 Task: open an excel sheet and write heading  Expense ManagerAdd Datesin a column and its values below  '2023-05-01, 2023-05-03, 2023-05-05, 2023-05-10, 2023-05-15, 2023-05-20, 2023-05-25 & 2023-05-31'Add Categories in next column and its values below  Food, Transportation, Utilities, Food, Housing, Entertainment, Utilities & FoodAdd Descriptionsin next column and its values below  Grocery Store, Bus Fare, Internet Bill, Restaurant, Rent, Movie Tickets, Electricity Bill & Grocery StoreAdd Amountin next column and its values below  $50, $5, $60, $30, $800, $20, $70 & $40Save page Blaze Sales 
Action: Mouse moved to (105, 97)
Screenshot: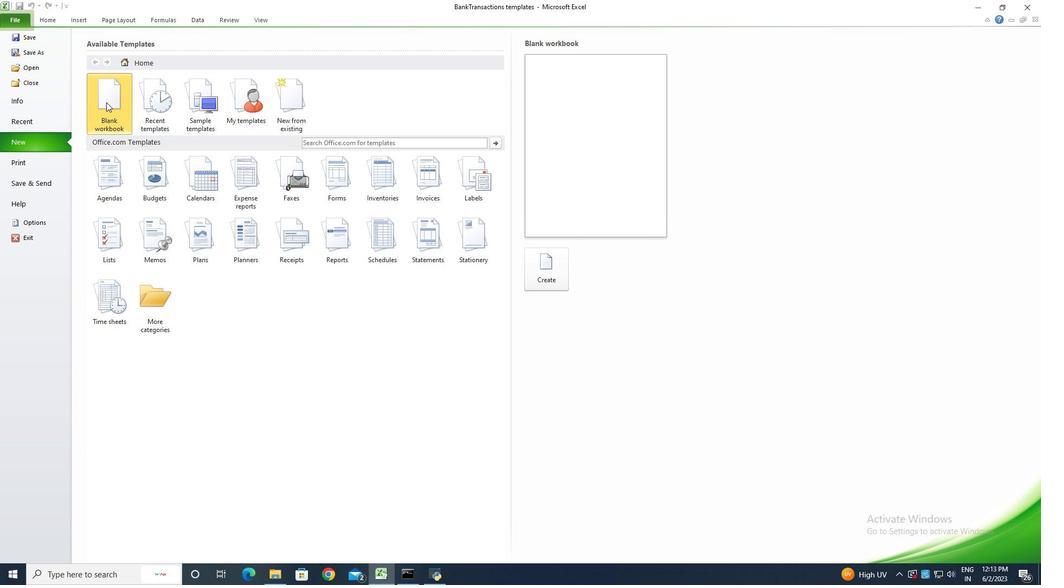 
Action: Mouse pressed left at (105, 97)
Screenshot: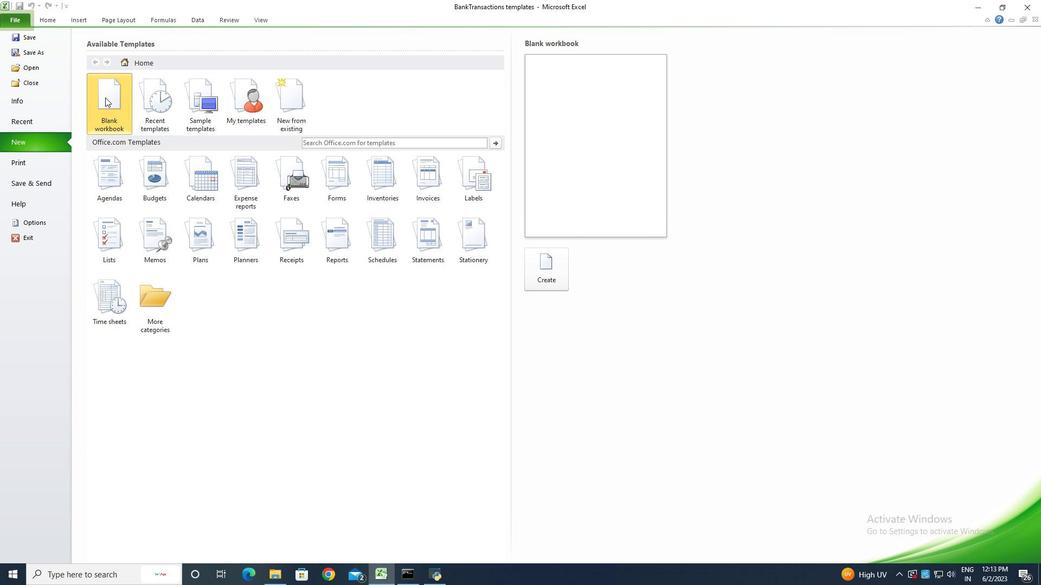 
Action: Mouse moved to (543, 274)
Screenshot: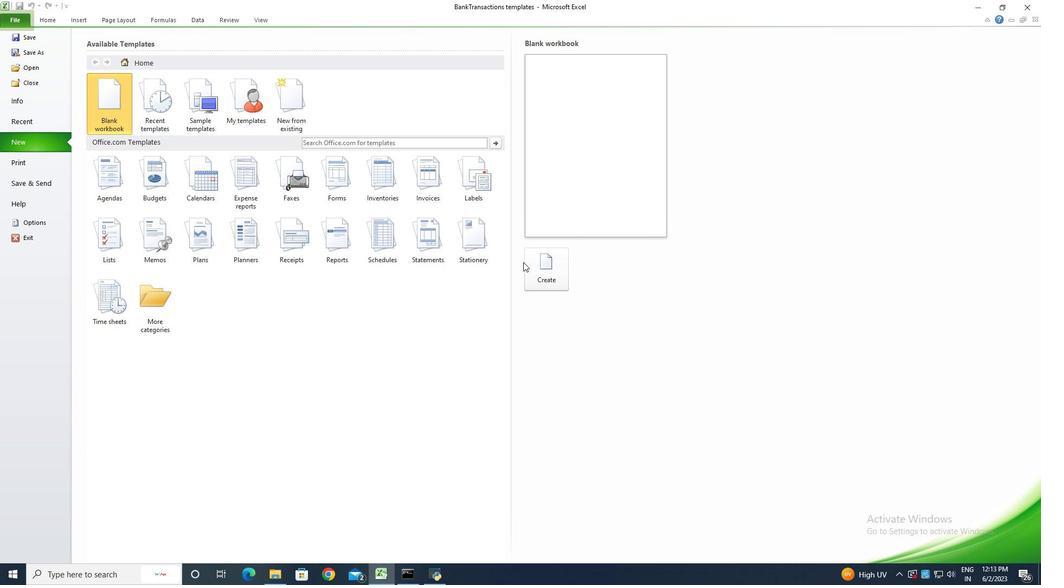
Action: Mouse pressed left at (543, 274)
Screenshot: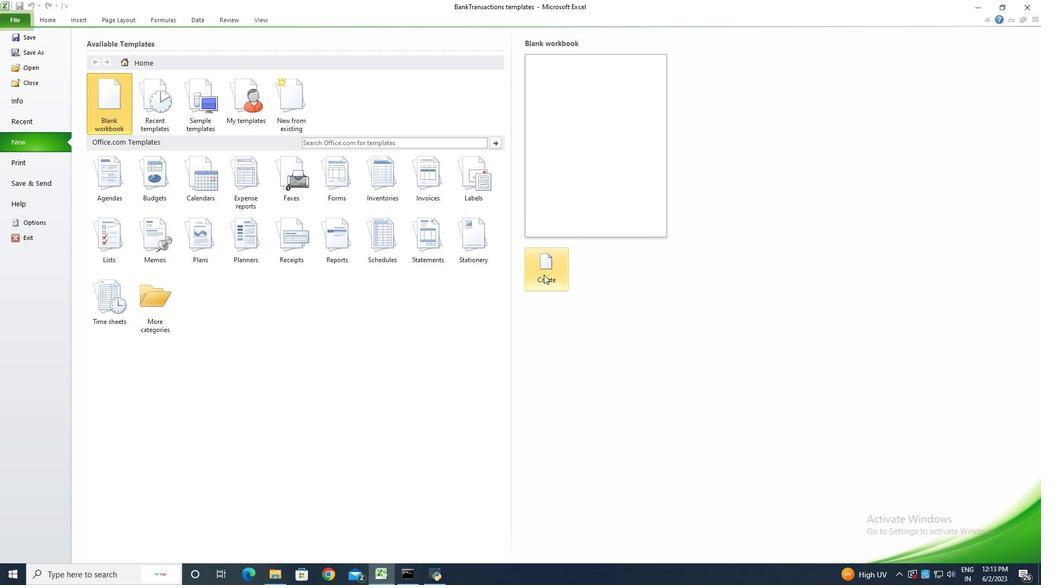 
Action: Key pressed <Key.shift>Expense<Key.space><Key.shift><Key.shift><Key.shift><Key.shift><Key.shift><Key.shift><Key.shift><Key.shift><Key.shift>Manager<Key.enter><Key.shift>Dates<Key.enter>2023-05-01<Key.enter>2023-05-03<Key.enter>2023-05-05<Key.enter>2023-0510<Key.backspace><Key.backspace>-10<Key.enter>2023-05-15<Key.enter>2023-05-20<Key.enter>2023-05-25<Key.enter>2023-05-25<Key.enter>2023-05-31<Key.enter>
Screenshot: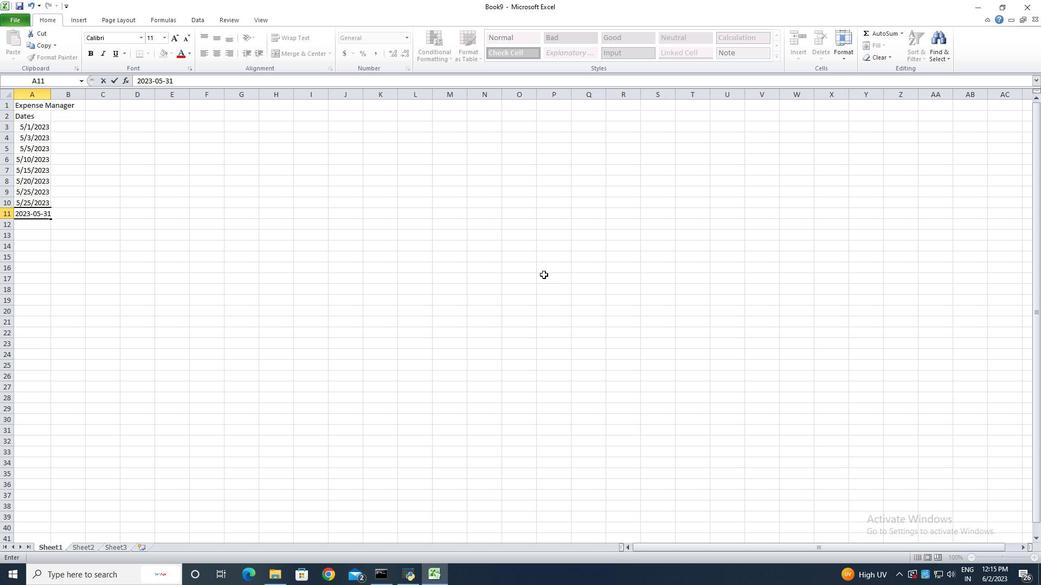 
Action: Mouse moved to (34, 127)
Screenshot: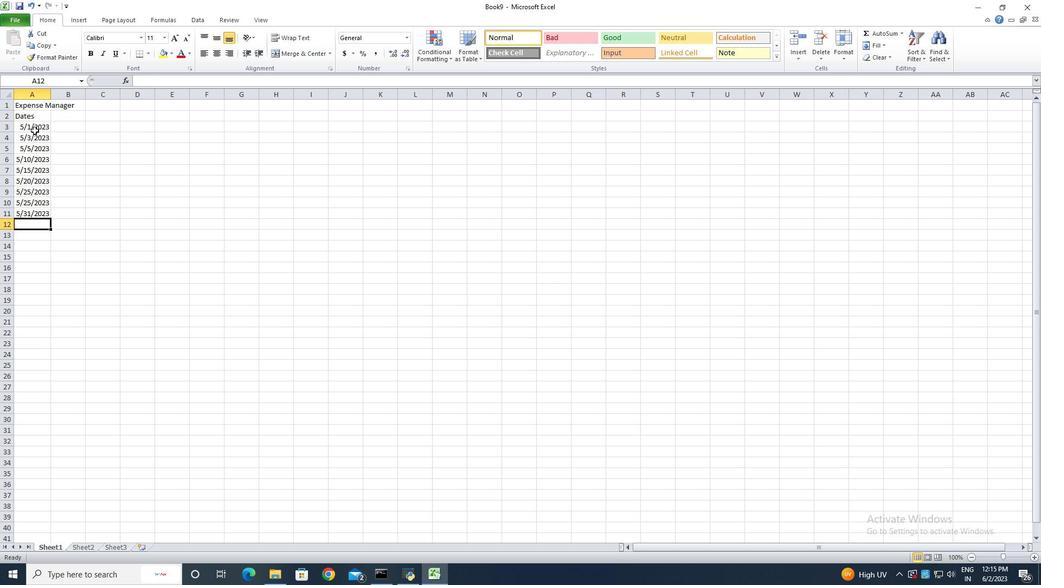 
Action: Mouse pressed left at (34, 127)
Screenshot: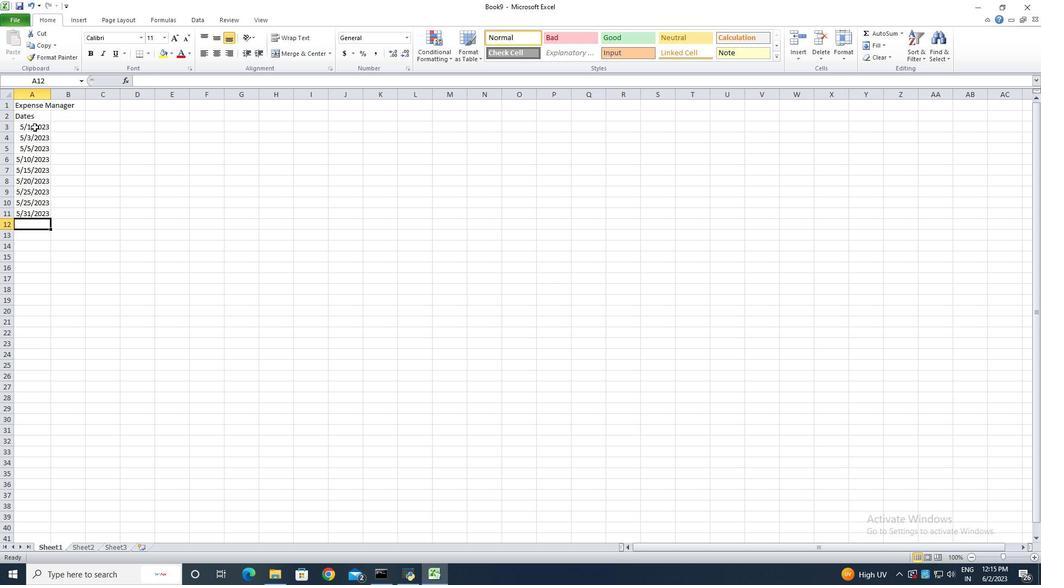 
Action: Mouse pressed left at (34, 127)
Screenshot: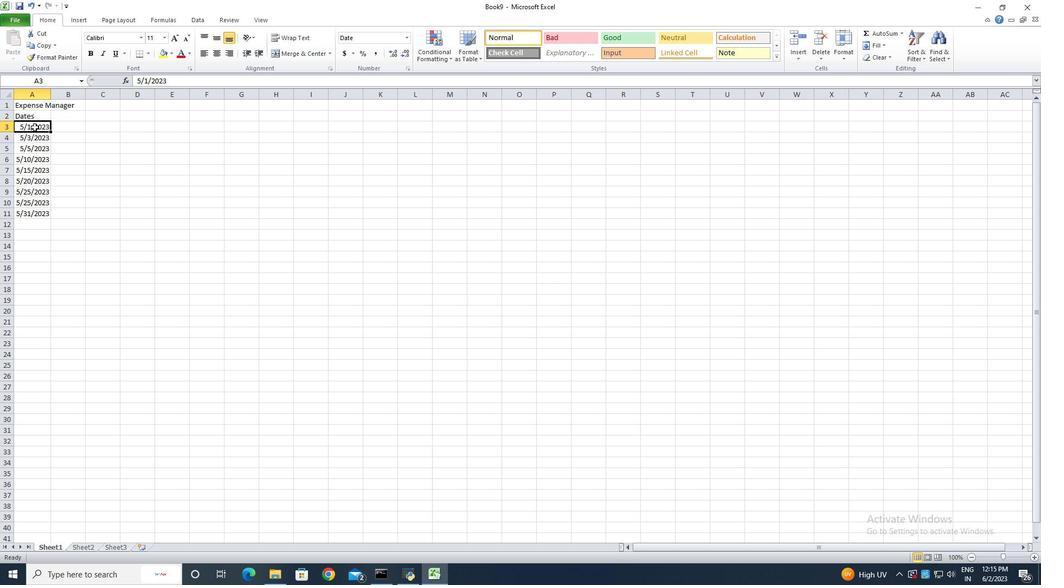 
Action: Mouse moved to (37, 128)
Screenshot: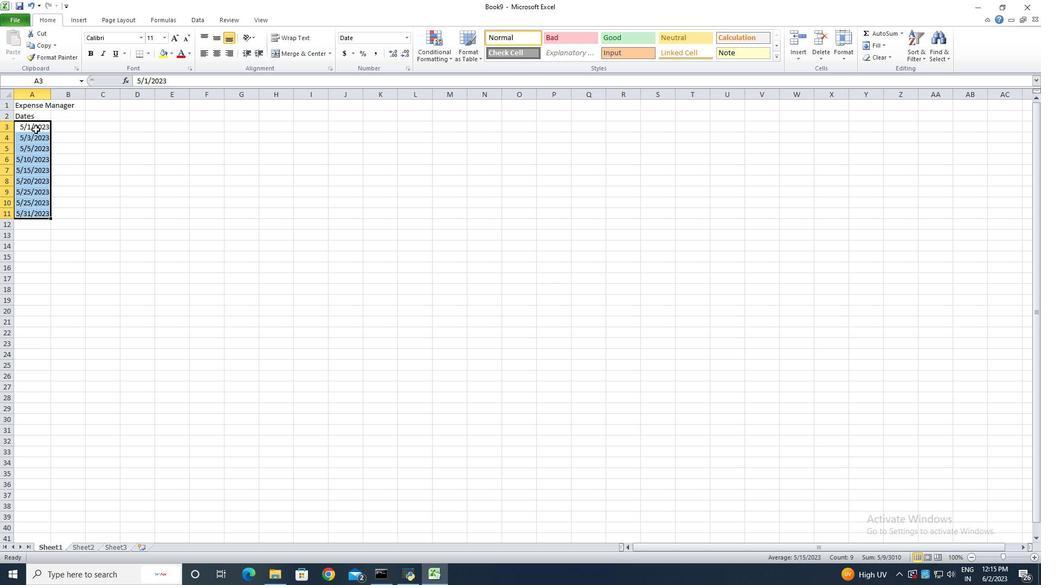 
Action: Mouse pressed right at (37, 128)
Screenshot: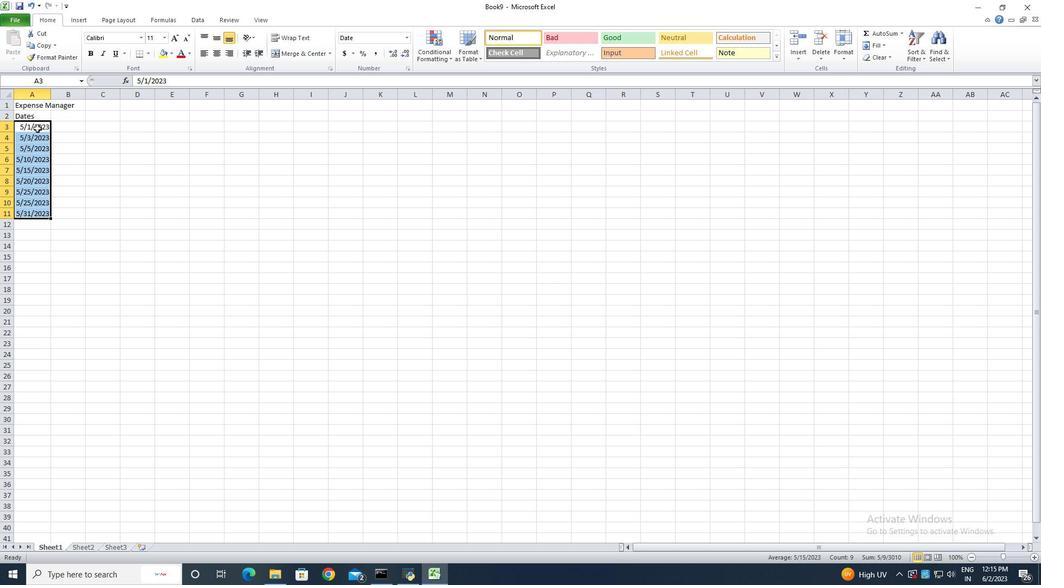 
Action: Mouse moved to (71, 276)
Screenshot: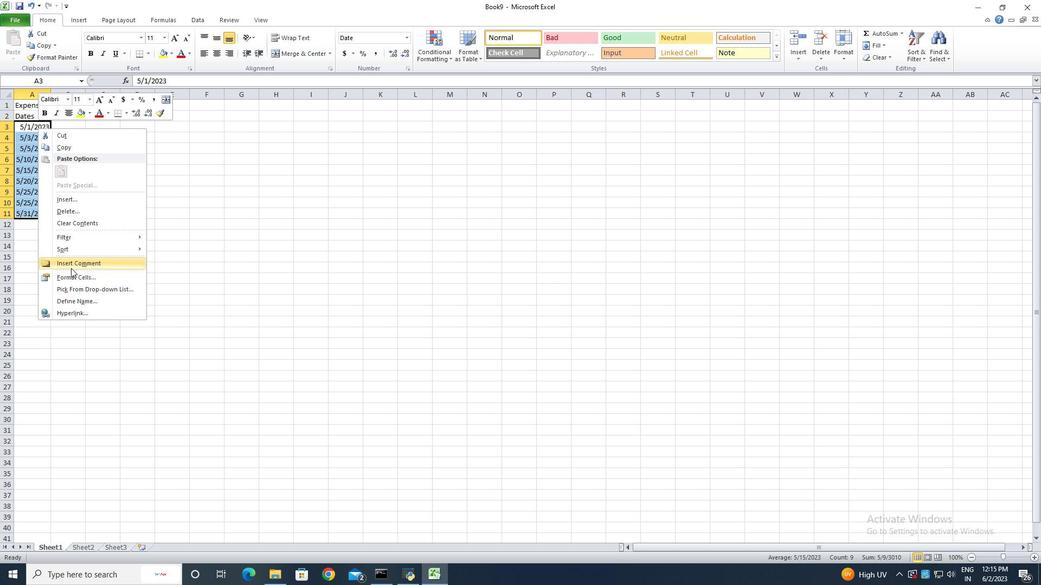 
Action: Mouse pressed left at (71, 276)
Screenshot: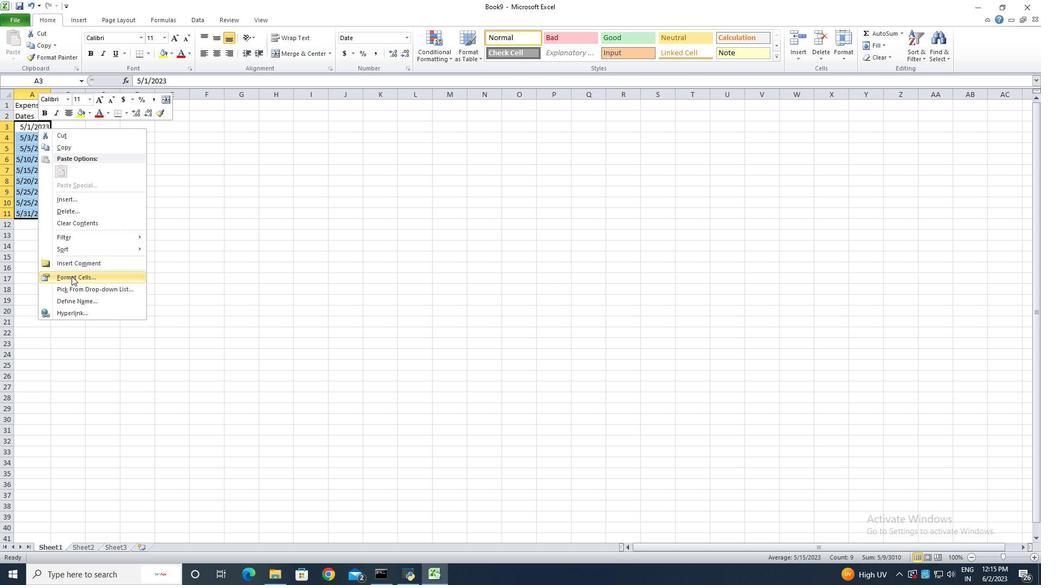 
Action: Mouse moved to (112, 150)
Screenshot: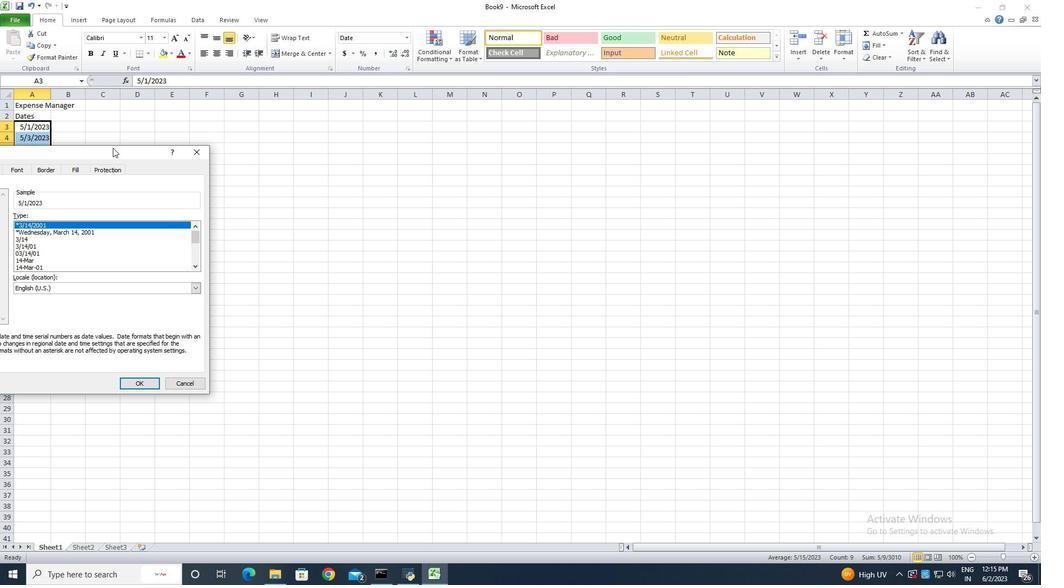 
Action: Mouse pressed left at (112, 150)
Screenshot: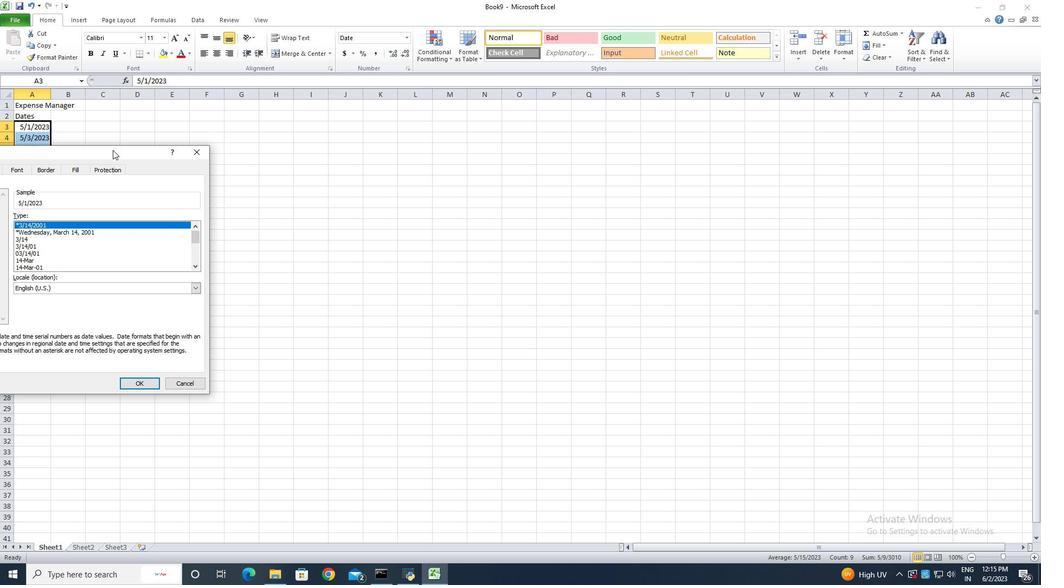 
Action: Mouse moved to (242, 268)
Screenshot: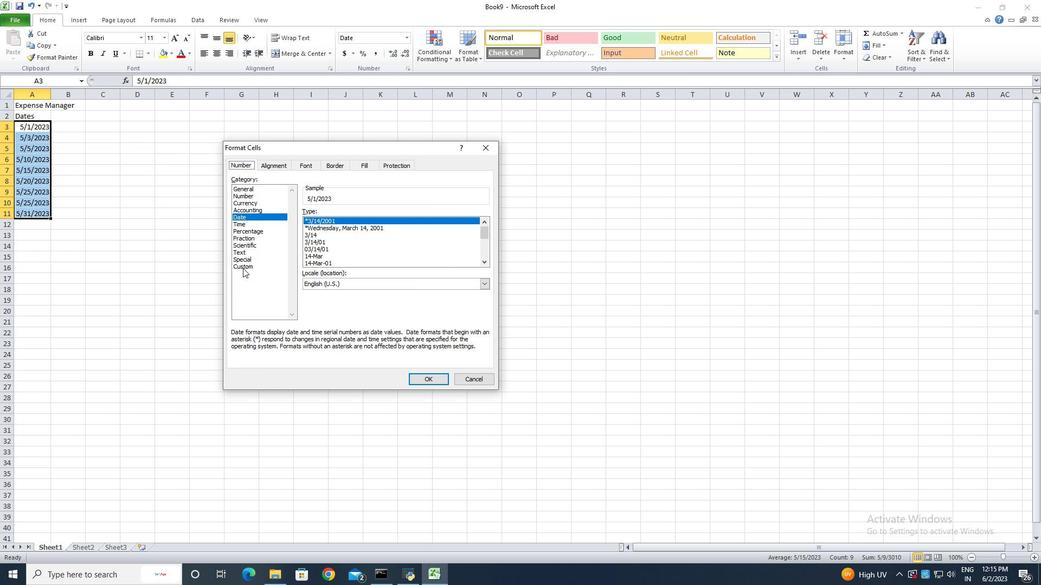 
Action: Mouse pressed left at (242, 268)
Screenshot: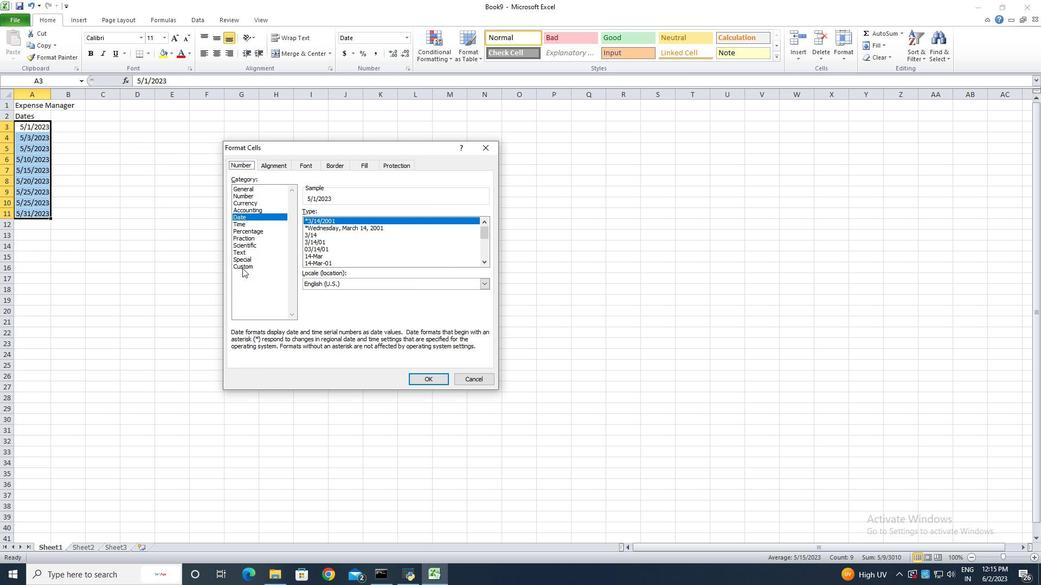 
Action: Mouse moved to (337, 223)
Screenshot: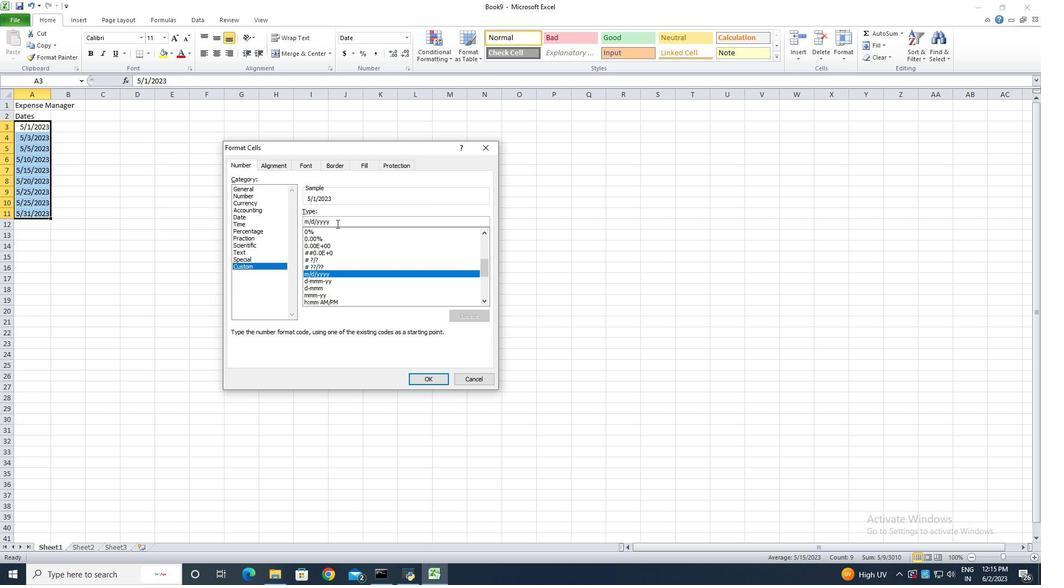 
Action: Mouse pressed left at (337, 223)
Screenshot: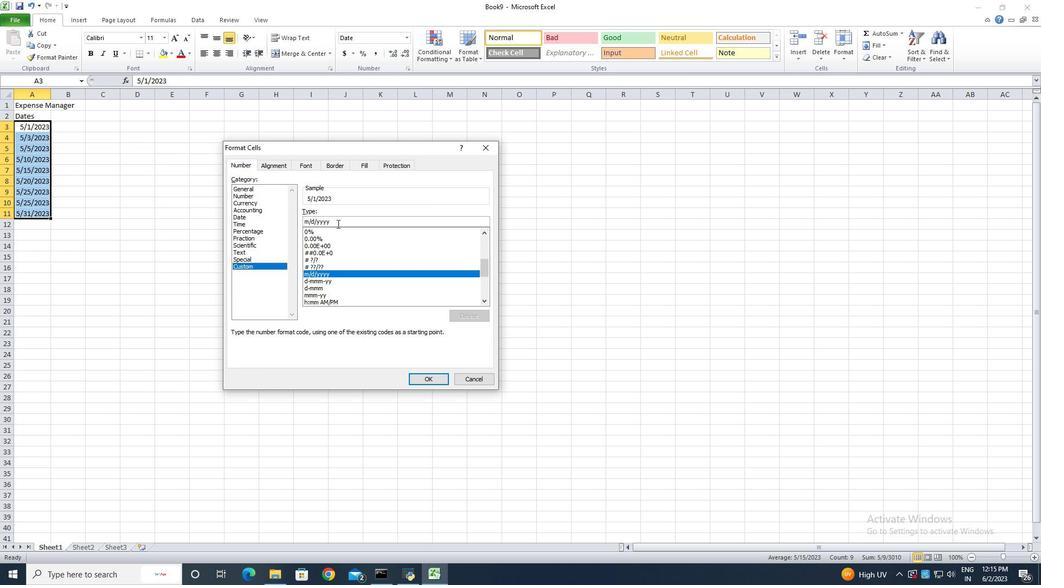 
Action: Key pressed <Key.backspace><Key.backspace><Key.backspace><Key.backspace><Key.backspace><Key.backspace><Key.backspace><Key.backspace><Key.backspace><Key.backspace><Key.backspace><Key.backspace><Key.backspace><Key.backspace><Key.backspace><Key.backspace><Key.backspace><Key.backspace><Key.backspace><Key.backspace><Key.backspace><Key.backspace><Key.backspace><Key.backspace><Key.backspace><Key.backspace>yyyy-mm-dd
Screenshot: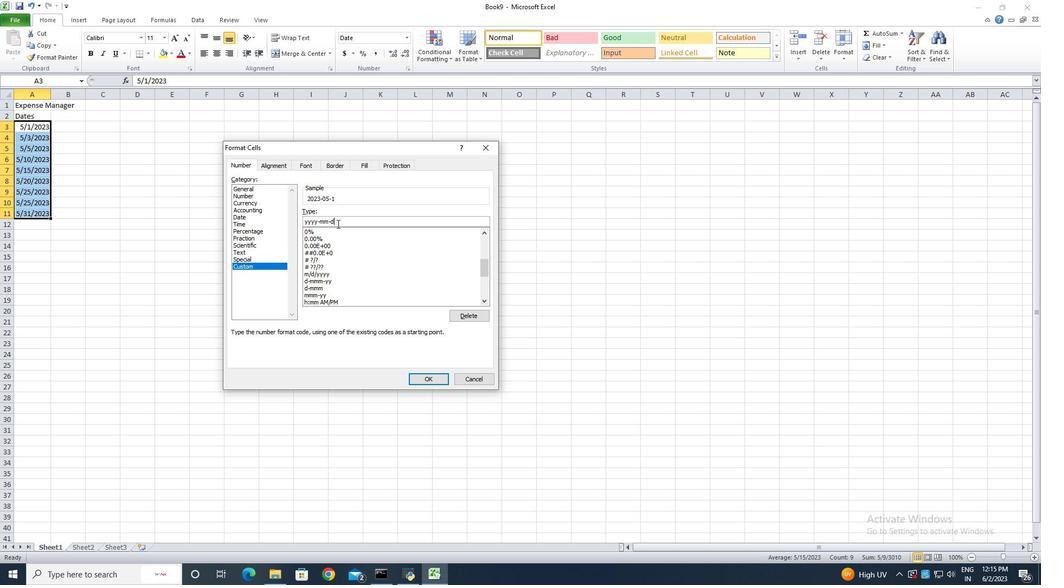 
Action: Mouse moved to (418, 380)
Screenshot: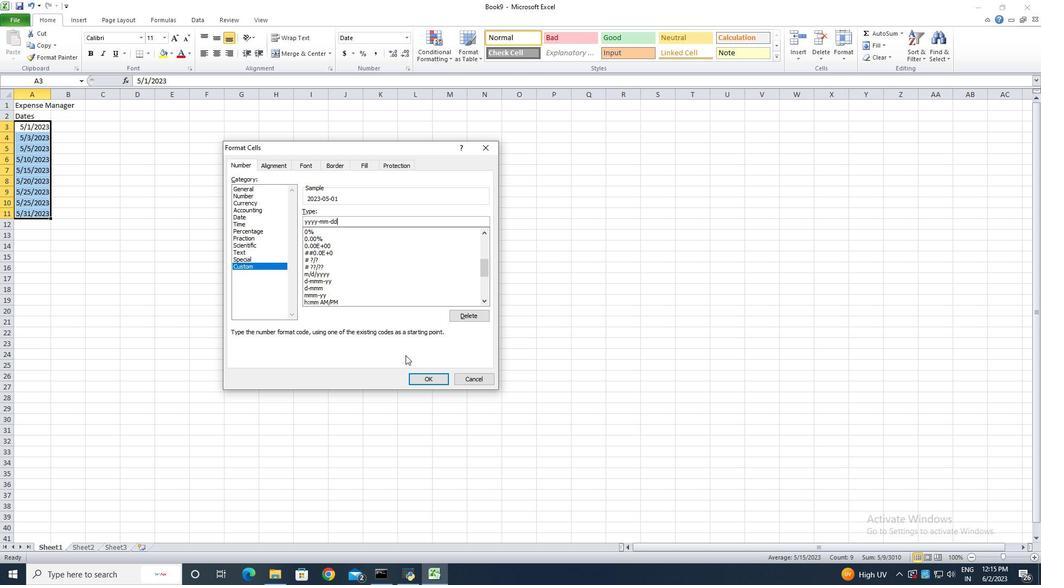 
Action: Mouse pressed left at (418, 380)
Screenshot: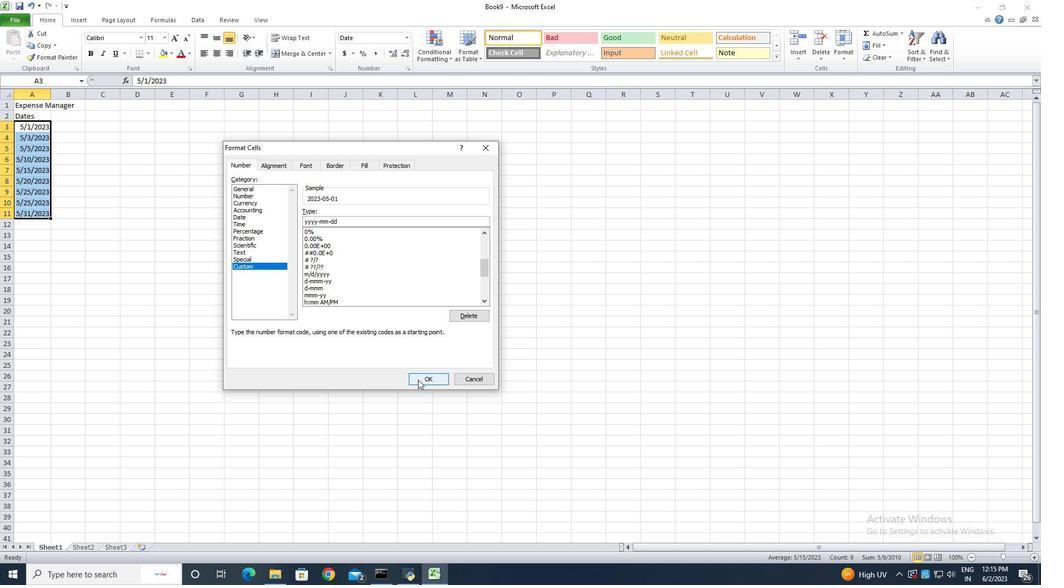 
Action: Mouse moved to (54, 98)
Screenshot: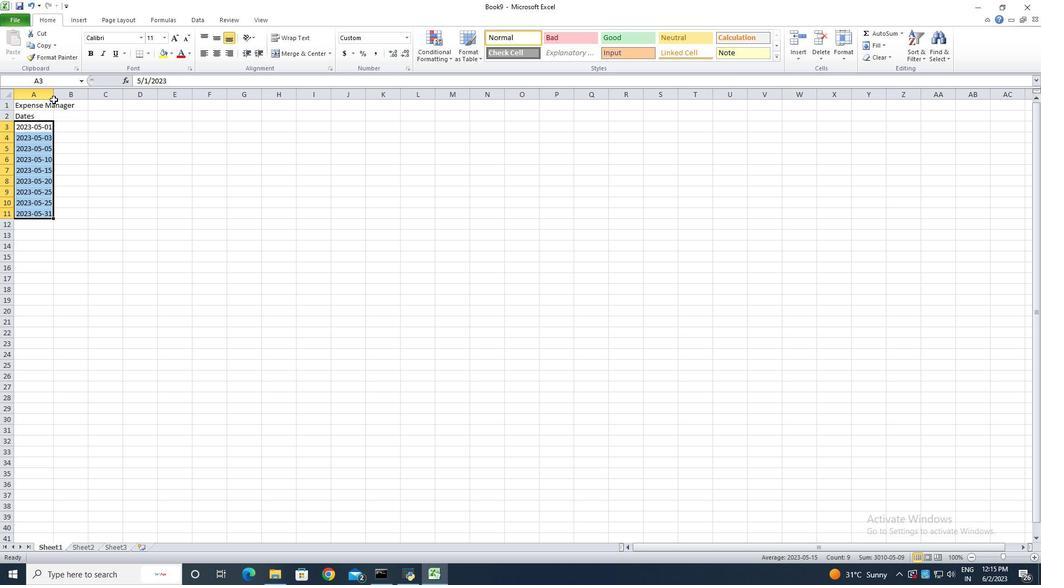 
Action: Mouse pressed left at (54, 98)
Screenshot: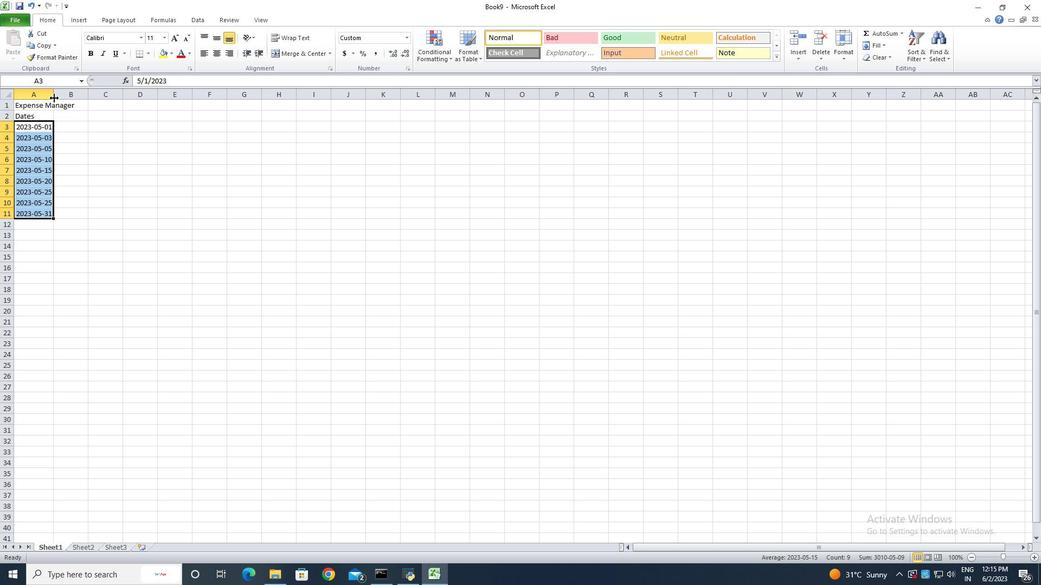 
Action: Mouse pressed left at (54, 98)
Screenshot: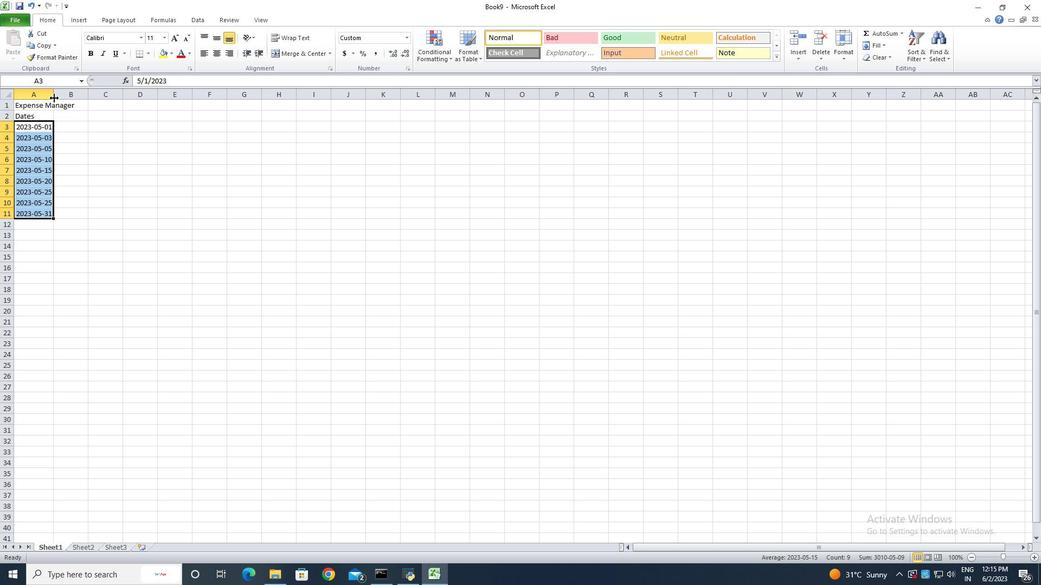 
Action: Mouse moved to (94, 116)
Screenshot: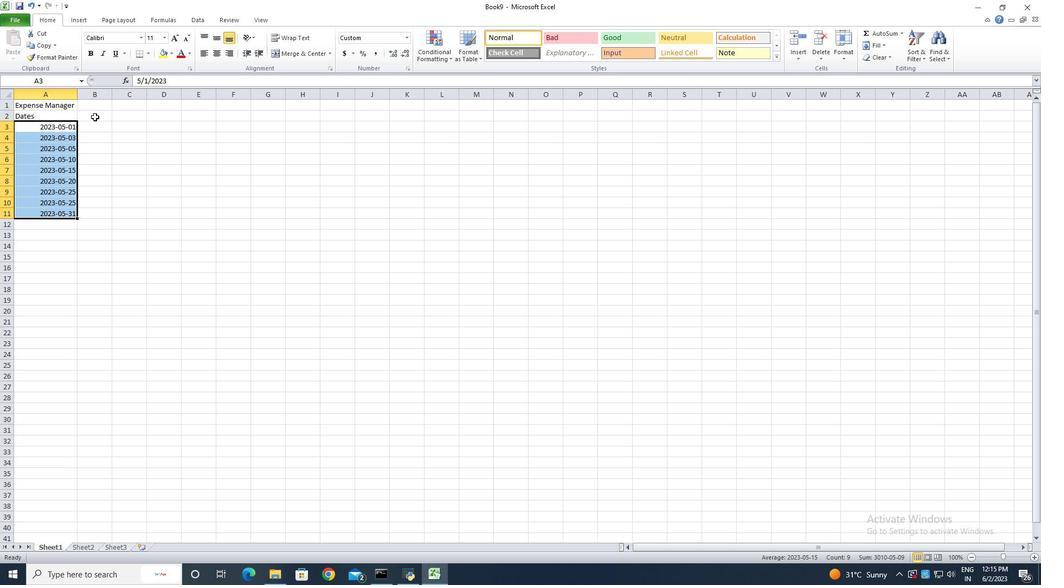 
Action: Mouse pressed left at (94, 116)
Screenshot: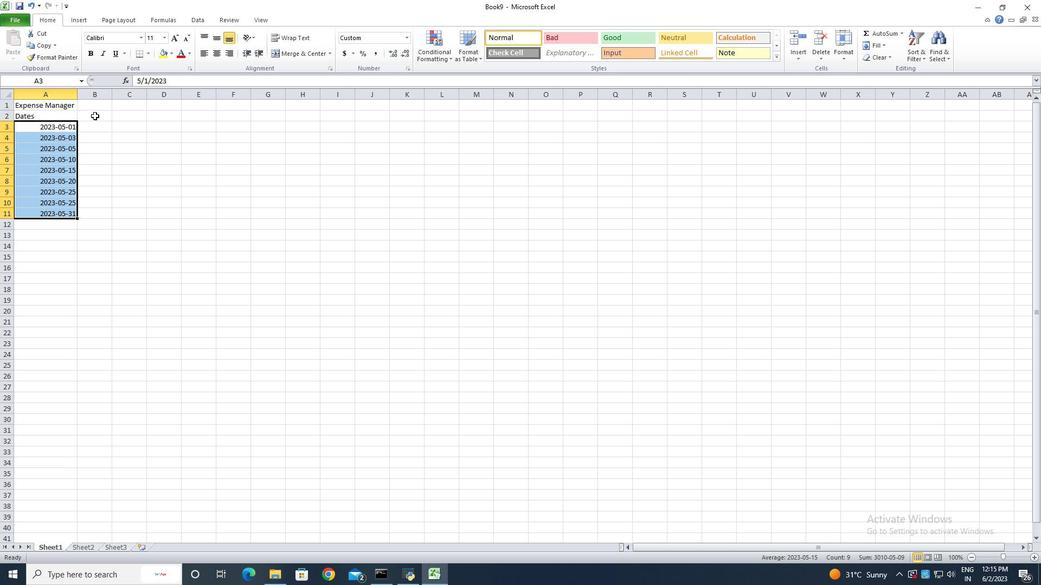 
Action: Key pressed <Key.shift>Categories<Key.enter><Key.shift><Key.shift>Food<Key.space><Key.backspace><Key.enter><Key.shift><Key.shift><Key.shift><Key.shift><Key.shift><Key.shift><Key.shift><Key.shift><Key.shift><Key.shift><Key.shift><Key.shift><Key.shift>Transportation<Key.enter><Key.shift><Key.shift><Key.shift><Key.shift><Key.shift><Key.shift><Key.shift><Key.shift><Key.shift><Key.shift><Key.shift><Key.shift><Key.shift><Key.shift><Key.shift><Key.shift><Key.shift><Key.shift>Utilities<Key.enter><Key.shift>Food<Key.space><Key.backspace><Key.enter><Key.shift><Key.shift>Housing<Key.enter><Key.shift>Entertainment<Key.enter><Key.shift><Key.shift><Key.shift><Key.shift><Key.shift><Key.shift><Key.shift><Key.shift><Key.shift><Key.shift>Utilities<Key.enter><Key.shift_r><Key.shift_r><Key.shift_r><Key.enter><Key.up><Key.shift>Food<Key.enter><Key.shift>Transportation<Key.enter>
Screenshot: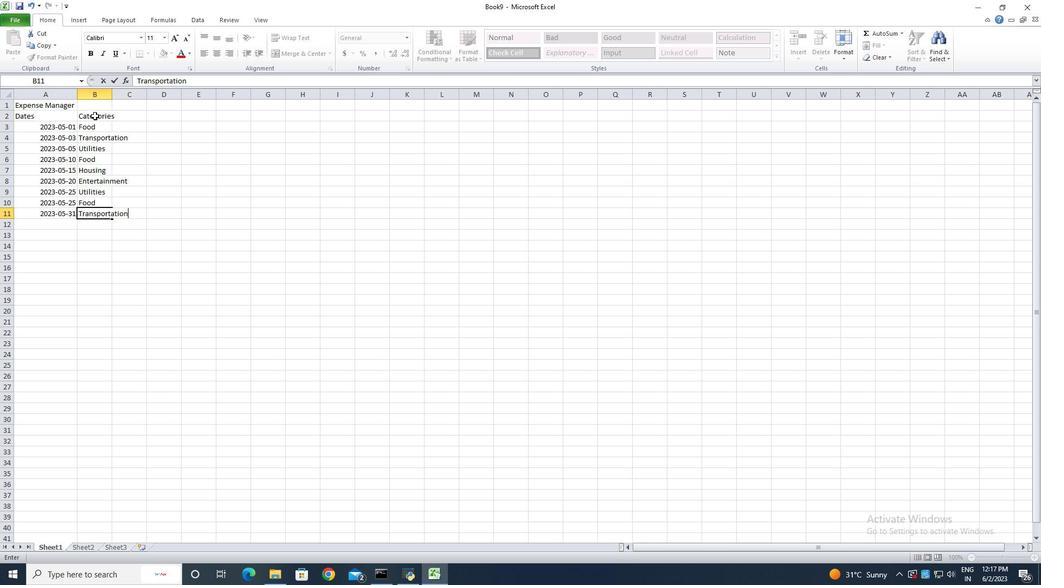 
Action: Mouse moved to (113, 97)
Screenshot: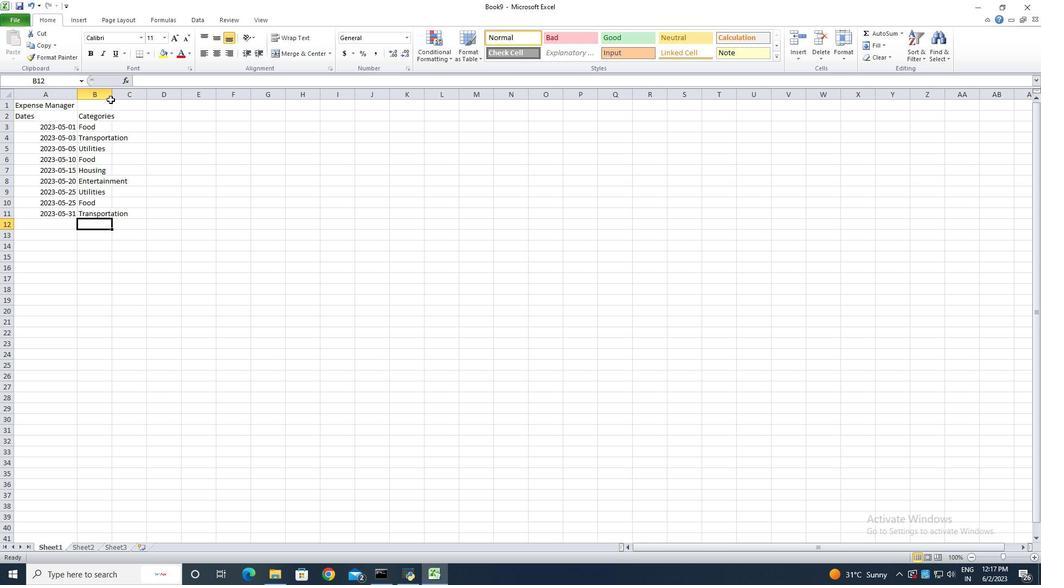 
Action: Mouse pressed left at (113, 97)
Screenshot: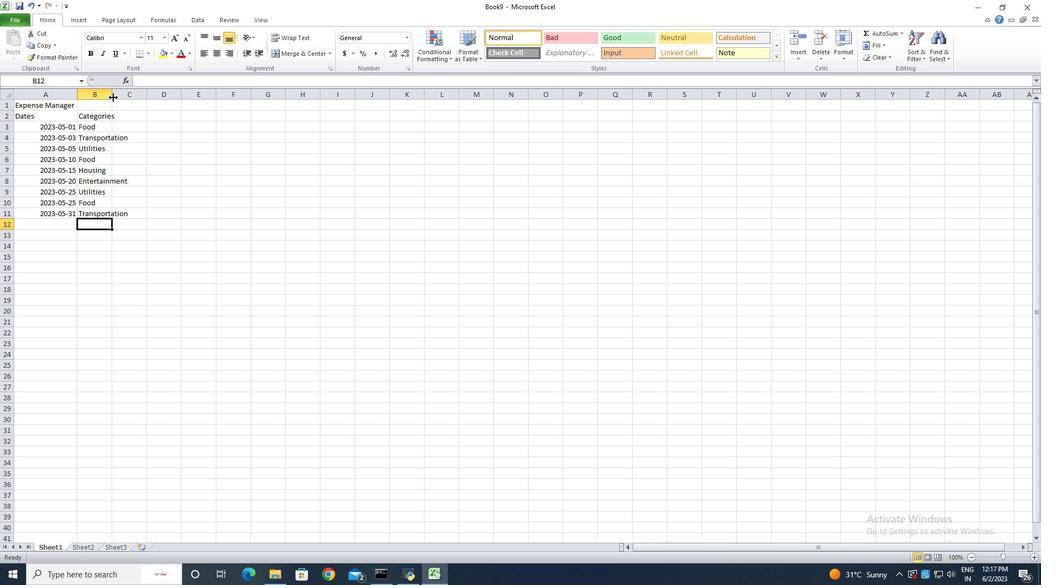
Action: Mouse pressed left at (113, 97)
Screenshot: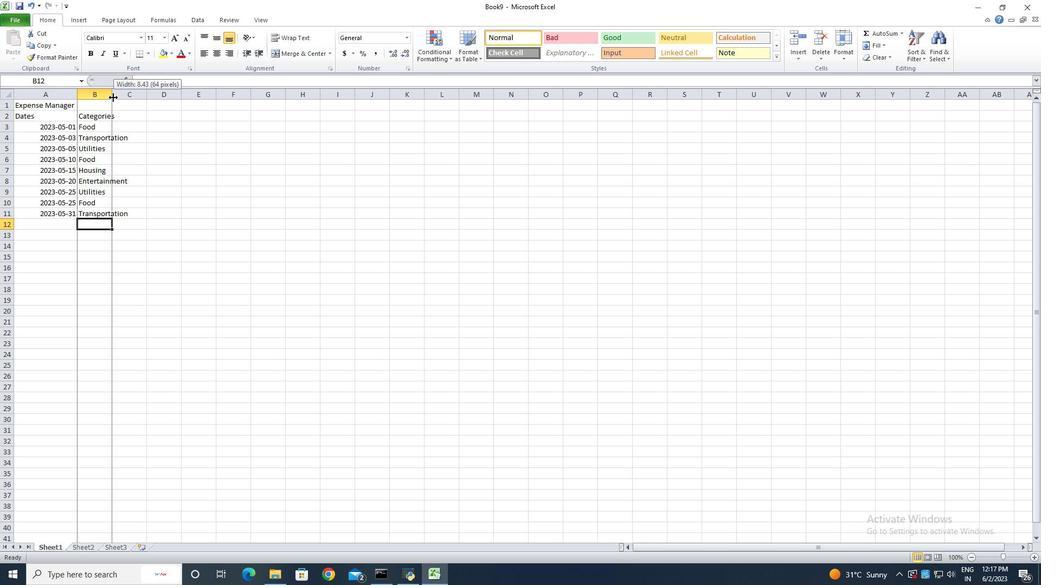 
Action: Mouse moved to (143, 118)
Screenshot: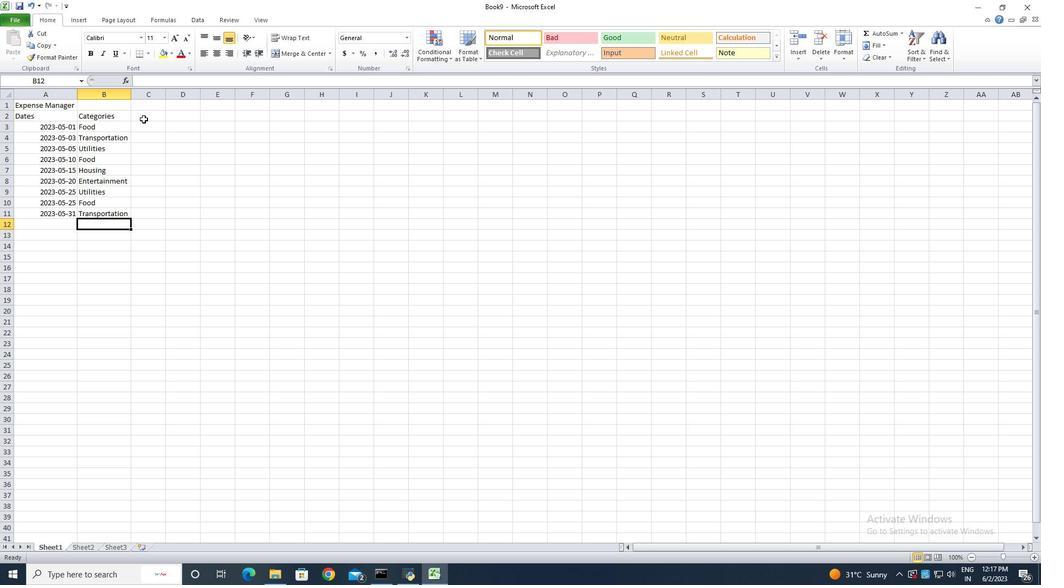 
Action: Mouse pressed left at (143, 118)
Screenshot: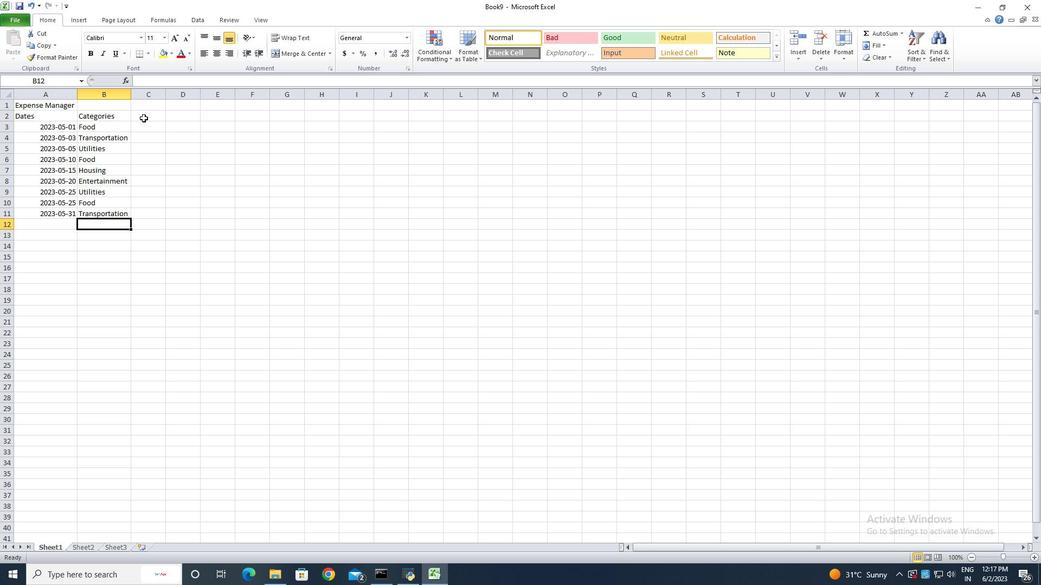 
Action: Key pressed <Key.shift>Descriptions
Screenshot: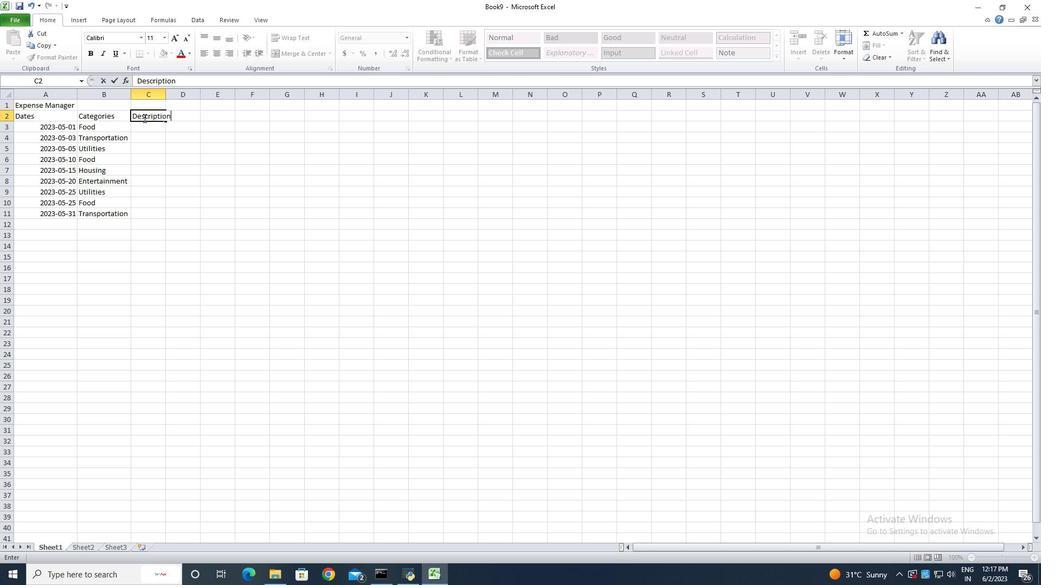 
Action: Mouse moved to (280, 184)
Screenshot: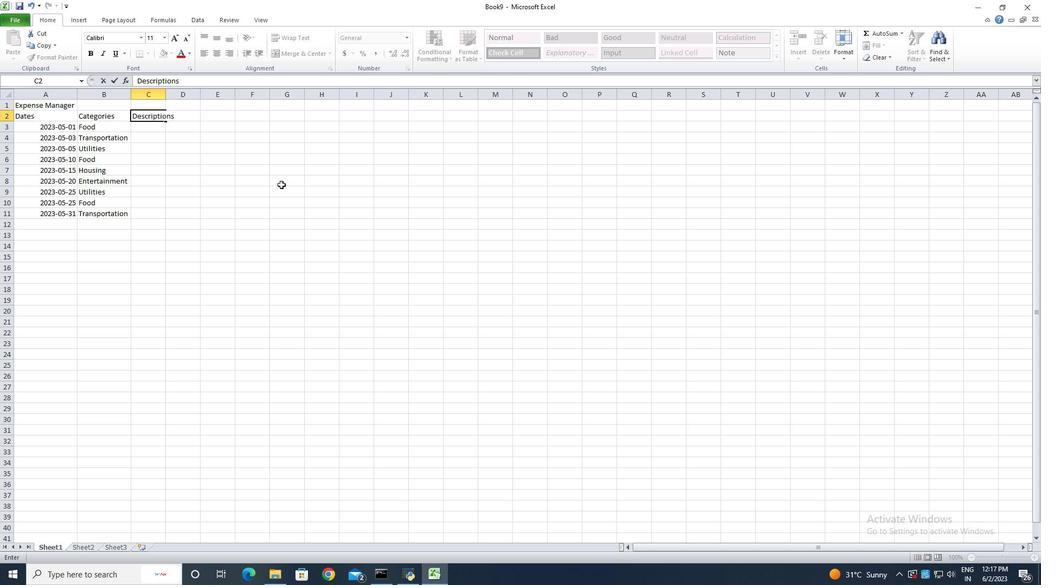 
Action: Key pressed <Key.enter><Key.shift><Key.shift><Key.shift><Key.shift><Key.shift><Key.shift><Key.shift><Key.shift><Key.shift><Key.shift><Key.shift><Key.shift><Key.shift><Key.shift><Key.shift><Key.shift><Key.shift><Key.shift><Key.shift><Key.shift>Grocery<Key.space><Key.shift>Store<Key.enter><Key.shift><Key.shift><Key.shift><Key.shift><Key.shift><Key.shift><Key.shift>Bus<Key.space><Key.shift><Key.shift><Key.shift>Fare<Key.enter><Key.shift>Internet<Key.space><Key.shift>Bill<Key.enter><Key.shift><Key.shift><Key.shift><Key.shift><Key.shift><Key.shift><Key.shift>Restaurant<Key.enter><Key.shift><Key.shift><Key.shift><Key.shift>Rent<Key.enter><Key.shift>Moi<Key.backspace>vie<Key.space><Key.shift>Tickets<Key.enter><Key.shift>Electricity<Key.space><Key.shift>Bill<Key.enter><Key.shift><Key.shift><Key.shift><Key.shift><Key.shift><Key.shift><Key.shift><Key.shift><Key.shift><Key.shift><Key.shift><Key.shift><Key.shift><Key.shift><Key.shift><Key.shift><Key.shift><Key.shift><Key.shift><Key.shift><Key.shift><Key.shift><Key.shift><Key.shift><Key.shift><Key.shift><Key.shift><Key.shift><Key.shift><Key.shift><Key.shift><Key.shift><Key.shift><Key.shift><Key.shift><Key.shift><Key.shift><Key.shift><Key.shift><Key.shift><Key.shift><Key.shift><Key.shift><Key.shift><Key.shift><Key.shift><Key.shift><Key.shift><Key.shift><Key.shift><Key.shift><Key.shift><Key.shift><Key.shift><Key.shift><Key.shift><Key.shift><Key.shift><Key.shift><Key.shift><Key.shift><Key.shift><Key.shift><Key.shift><Key.shift><Key.shift><Key.shift><Key.shift><Key.shift>Grocery<Key.space><Key.shift>Store<Key.enter><Key.shift>Bus<Key.space><Key.shift><Key.shift><Key.shift><Key.shift><Key.shift>Fare<Key.enter>
Screenshot: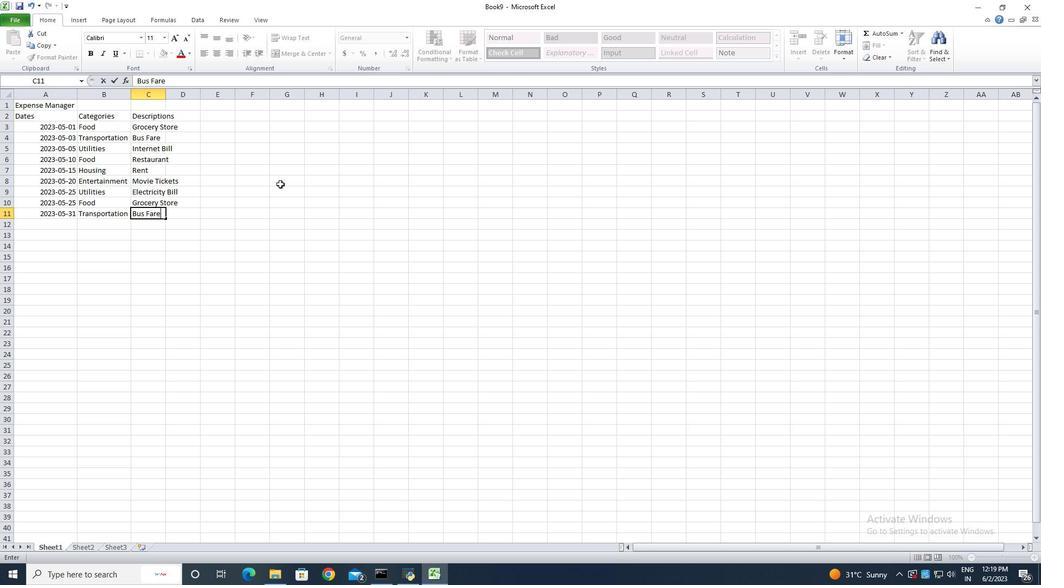 
Action: Mouse moved to (165, 95)
Screenshot: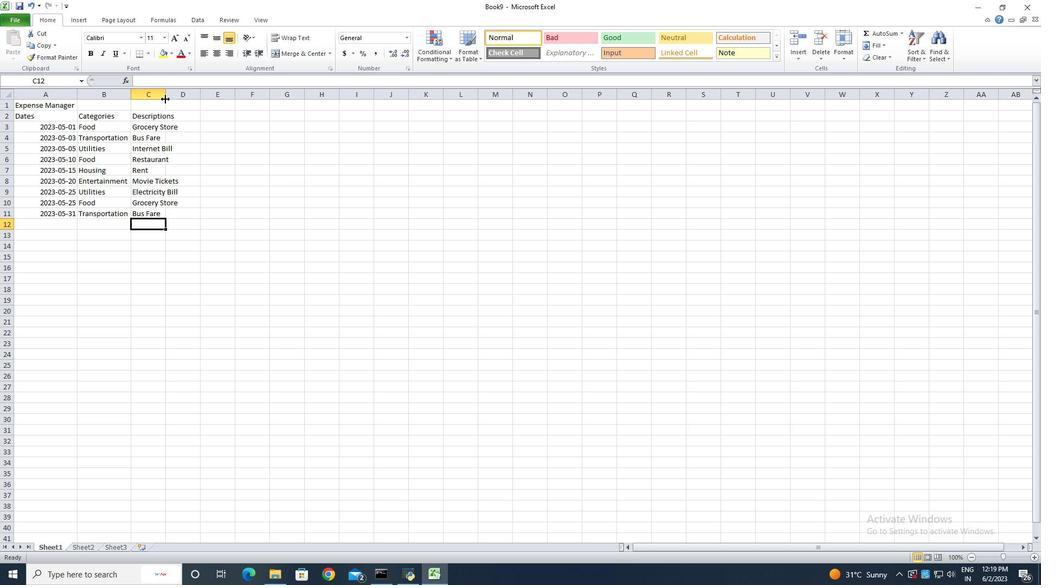 
Action: Mouse pressed left at (165, 95)
Screenshot: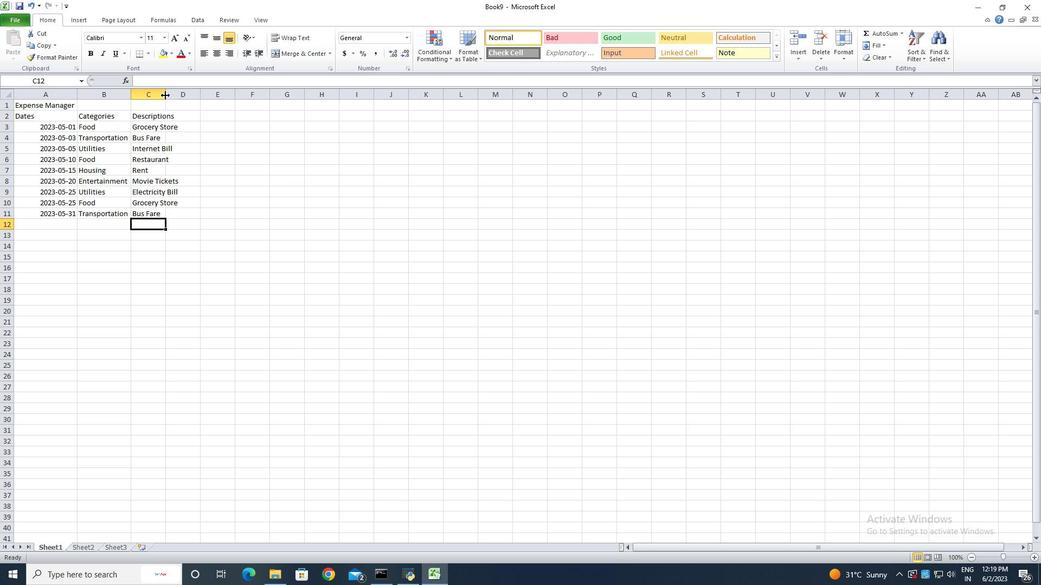 
Action: Mouse pressed left at (165, 95)
Screenshot: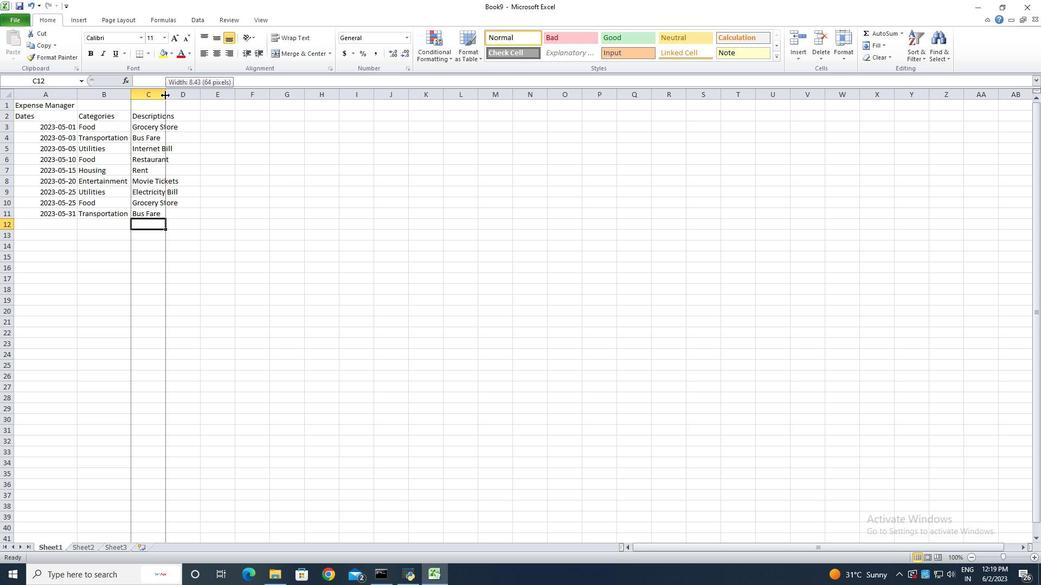 
Action: Mouse moved to (191, 116)
Screenshot: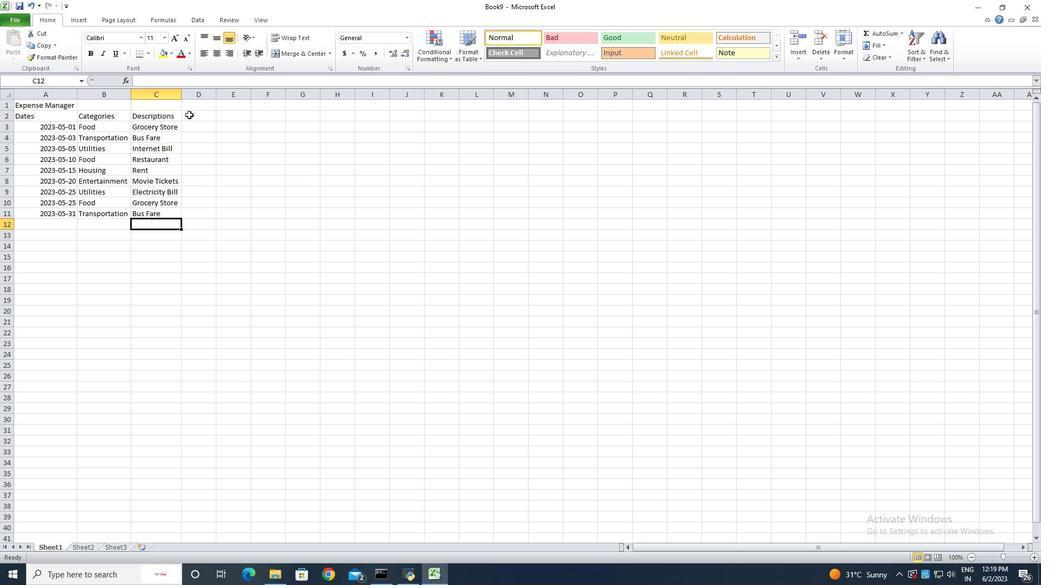 
Action: Mouse pressed left at (191, 116)
Screenshot: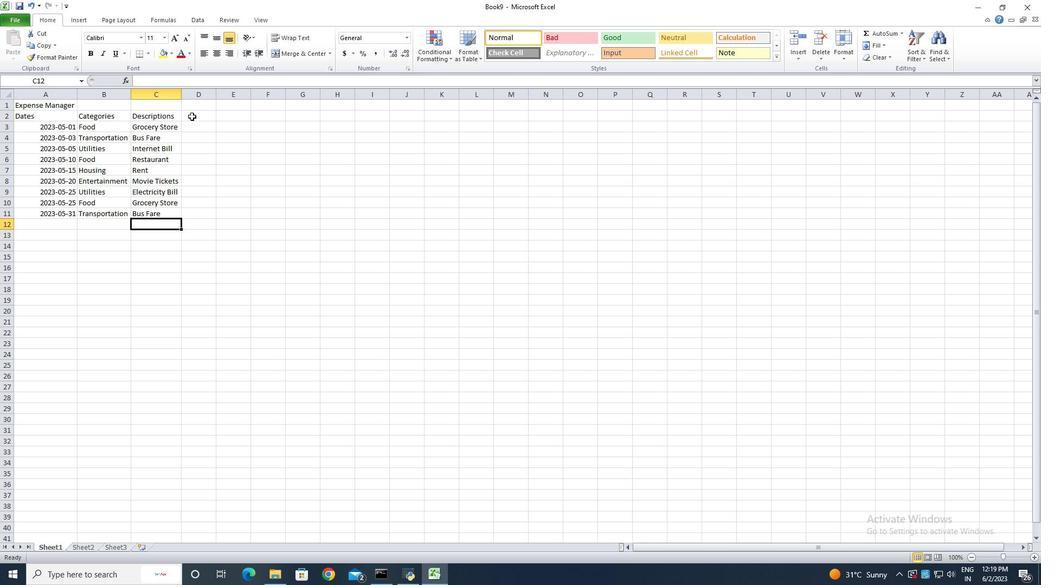 
Action: Key pressed <Key.shift>Amountin<Key.enter><Key.shift><Key.shift><Key.shift><Key.shift><Key.shift><Key.shift>$50<Key.enter><Key.shift><Key.shift><Key.shift><Key.shift><Key.shift><Key.shift><Key.shift><Key.shift><Key.shift><Key.shift><Key.shift>$5<Key.enter><Key.shift><Key.shift><Key.shift><Key.shift><Key.shift><Key.shift><Key.shift><Key.shift>$60<Key.enter><Key.shift><Key.shift><Key.shift><Key.shift><Key.shift><Key.shift><Key.shift><Key.shift><Key.shift><Key.shift><Key.shift><Key.shift><Key.shift><Key.shift><Key.shift><Key.shift><Key.shift><Key.shift><Key.shift><Key.shift><Key.shift><Key.shift><Key.shift>$30<Key.enter><Key.shift><Key.shift><Key.shift><Key.shift><Key.shift><Key.shift><Key.shift><Key.shift><Key.shift><Key.shift><Key.shift><Key.shift><Key.shift>$<Key.shift><Key.shift><Key.shift><Key.shift><Key.shift><Key.shift><Key.shift><Key.shift><Key.shift><Key.shift><Key.shift><Key.shift><Key.shift><Key.shift><Key.shift><Key.shift><Key.shift><Key.shift><Key.shift><Key.shift><Key.shift><Key.shift><Key.shift>*00<Key.backspace><Key.backspace><Key.backspace>800<Key.enter><Key.shift><Key.shift><Key.shift><Key.shift><Key.shift><Key.shift><Key.shift><Key.shift><Key.shift><Key.shift><Key.shift><Key.shift><Key.shift><Key.shift><Key.shift><Key.shift><Key.shift><Key.shift><Key.shift><Key.shift><Key.shift><Key.shift>$20<Key.enter><Key.shift><Key.shift><Key.shift><Key.shift><Key.shift><Key.shift><Key.shift><Key.shift><Key.shift><Key.shift><Key.shift><Key.shift><Key.shift><Key.shift><Key.shift><Key.shift><Key.shift><Key.shift><Key.shift><Key.shift><Key.shift><Key.shift><Key.shift><Key.shift><Key.shift><Key.shift><Key.shift><Key.shift><Key.shift><Key.shift><Key.shift><Key.shift><Key.shift><Key.shift><Key.shift><Key.shift><Key.shift><Key.shift><Key.shift><Key.shift><Key.shift><Key.shift><Key.shift>$70<Key.enter><Key.shift><Key.shift><Key.shift><Key.shift><Key.shift><Key.shift><Key.shift><Key.shift><Key.shift><Key.shift><Key.shift><Key.shift><Key.shift><Key.shift><Key.shift><Key.shift><Key.shift><Key.shift><Key.shift><Key.shift><Key.shift><Key.shift><Key.shift><Key.shift><Key.shift><Key.shift><Key.shift><Key.shift><Key.shift><Key.shift><Key.shift><Key.shift><Key.shift><Key.shift><Key.shift><Key.shift><Key.shift><Key.shift><Key.shift><Key.shift><Key.shift><Key.shift><Key.shift><Key.shift><Key.shift><Key.shift><Key.shift><Key.shift><Key.shift><Key.shift><Key.shift><Key.shift><Key.shift><Key.shift><Key.shift>$40<Key.shift><Key.shift><Key.shift><Key.shift><Key.shift><Key.shift><Key.shift><Key.shift><Key.shift><Key.shift><Key.shift><Key.shift><Key.shift><Key.shift><Key.shift><Key.shift><Key.shift><Key.shift><Key.shift><Key.shift><Key.shift><Key.shift><Key.shift><Key.shift><Key.shift><Key.shift><Key.shift><Key.shift><Key.shift><Key.shift><Key.shift><Key.shift><Key.shift><Key.shift><Key.shift><Key.shift><Key.shift>$50<Key.backspace><Key.backspace><Key.backspace><Key.enter><Key.shift><Key.shift><Key.shift><Key.shift><Key.shift><Key.shift><Key.shift><Key.shift><Key.shift>$50<Key.enter>
Screenshot: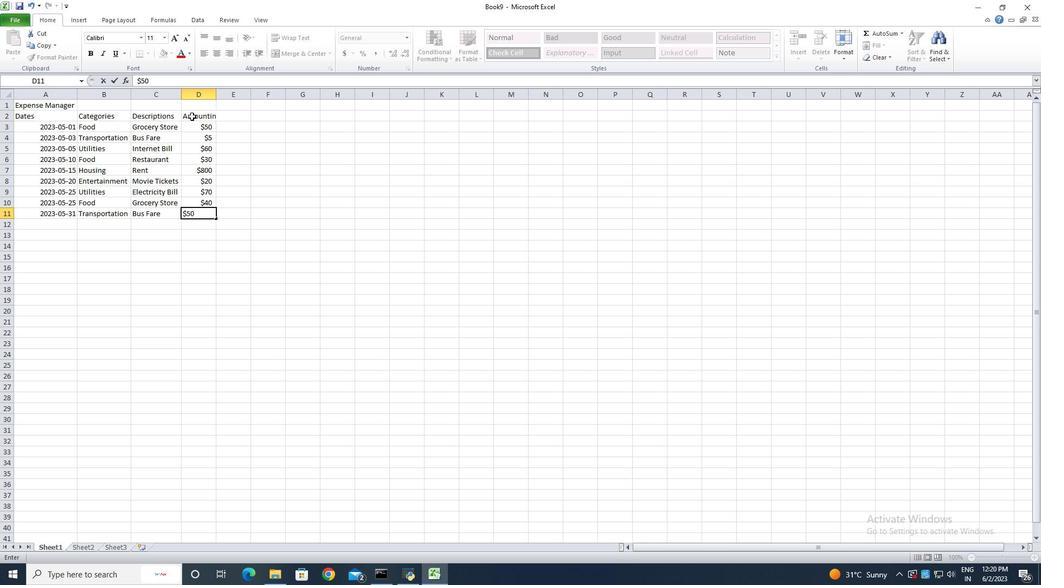 
Action: Mouse moved to (216, 97)
Screenshot: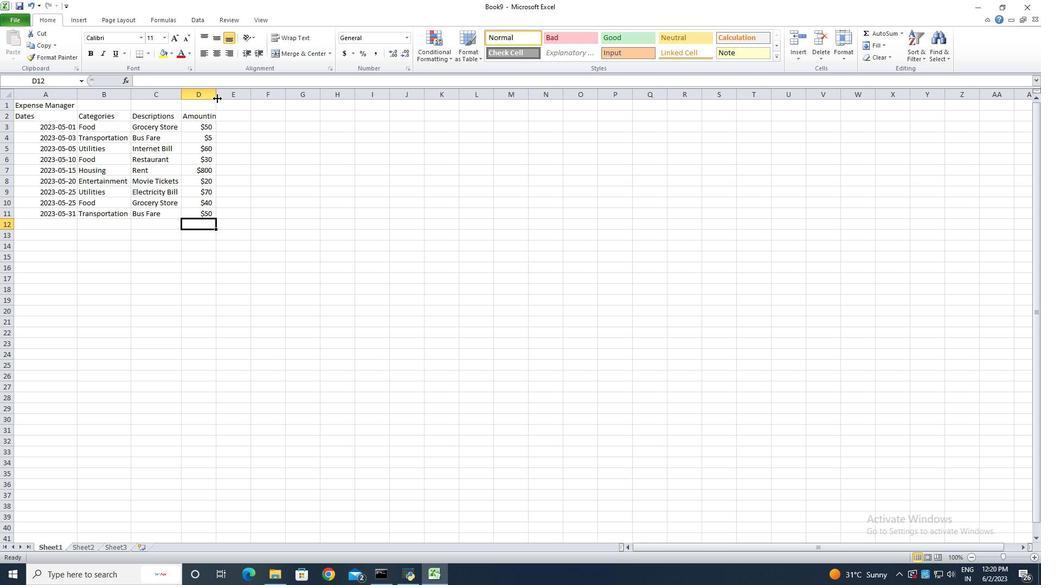 
Action: Mouse pressed left at (216, 97)
Screenshot: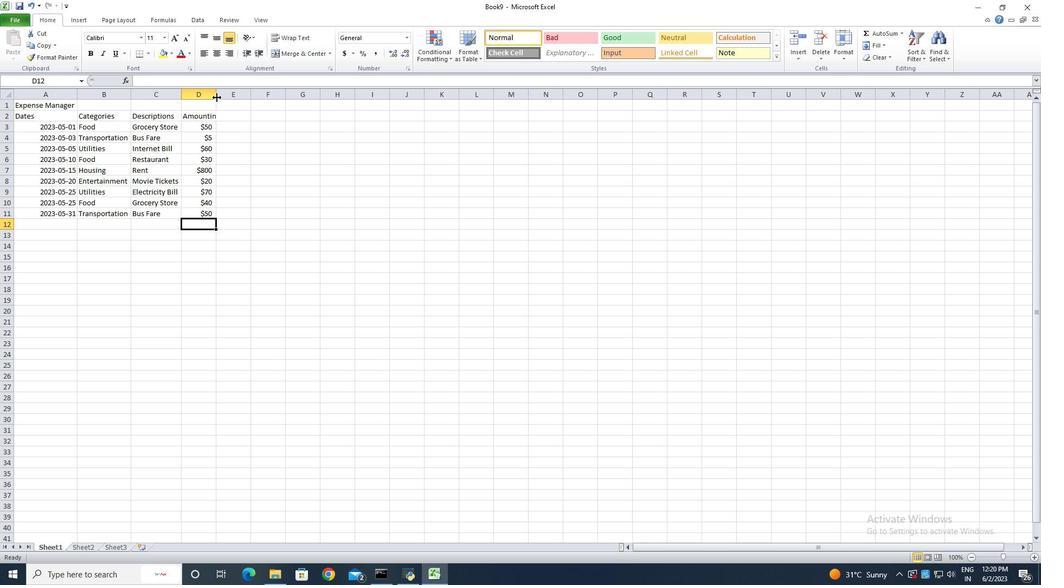 
Action: Mouse pressed left at (216, 97)
Screenshot: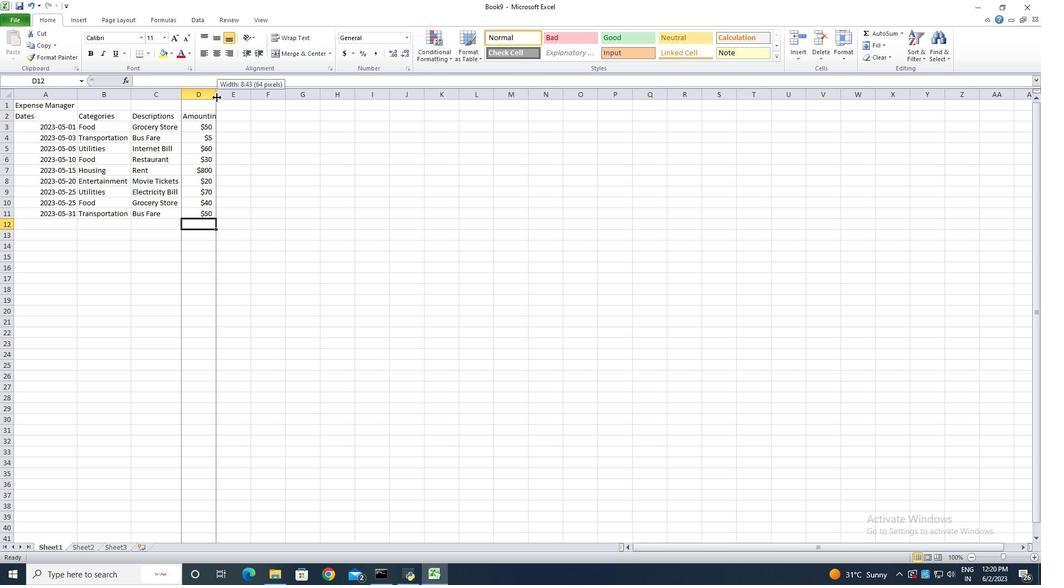 
Action: Mouse moved to (60, 106)
Screenshot: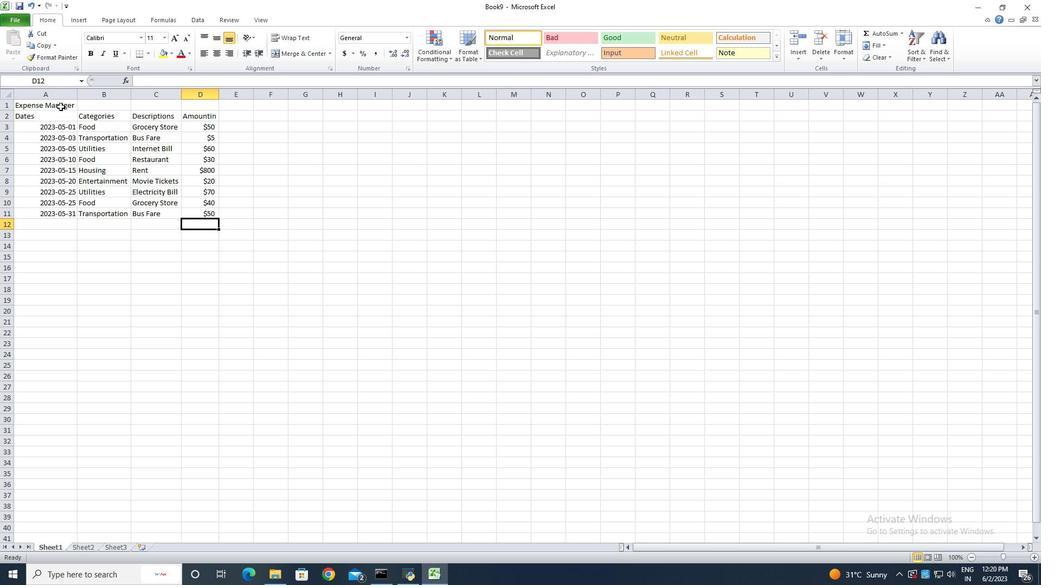 
Action: Mouse pressed left at (60, 106)
Screenshot: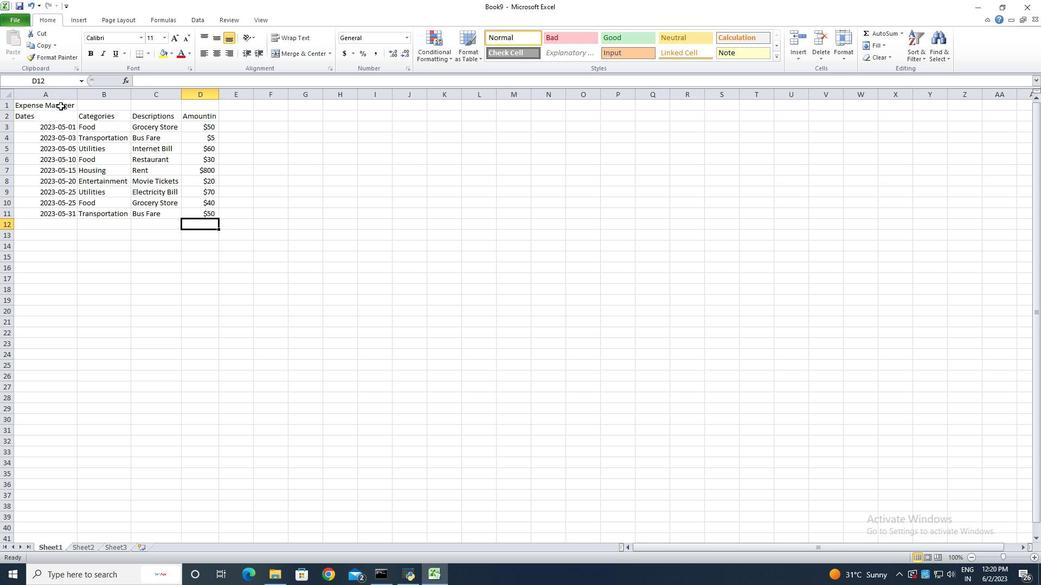 
Action: Mouse moved to (301, 52)
Screenshot: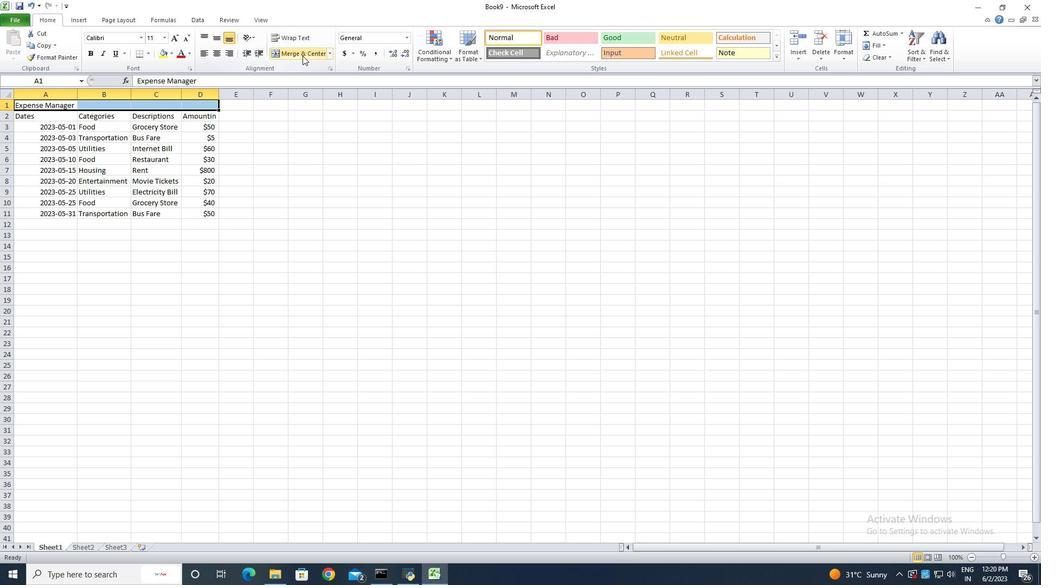 
Action: Mouse pressed left at (301, 52)
Screenshot: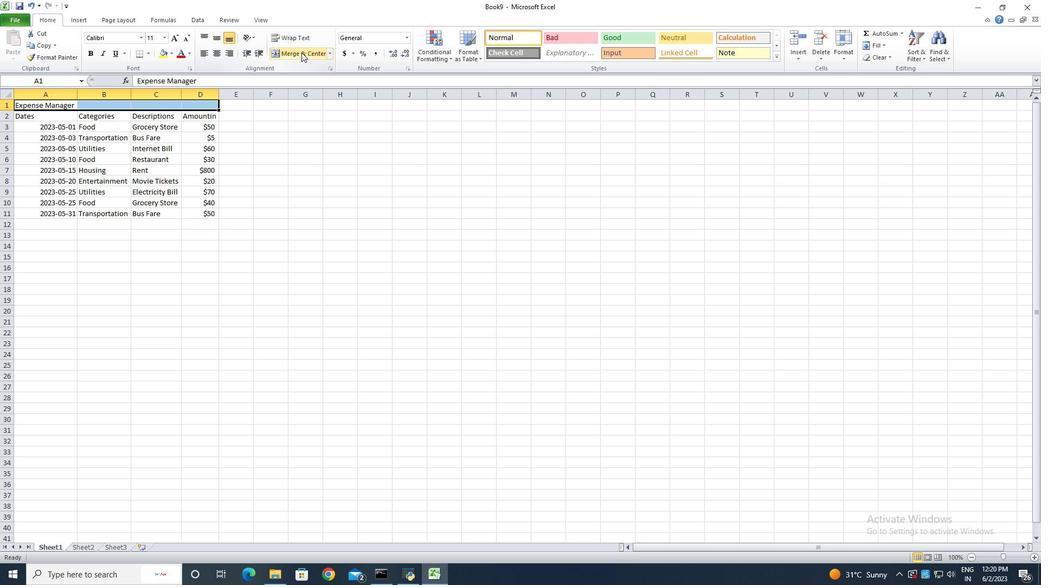 
Action: Mouse moved to (13, 21)
Screenshot: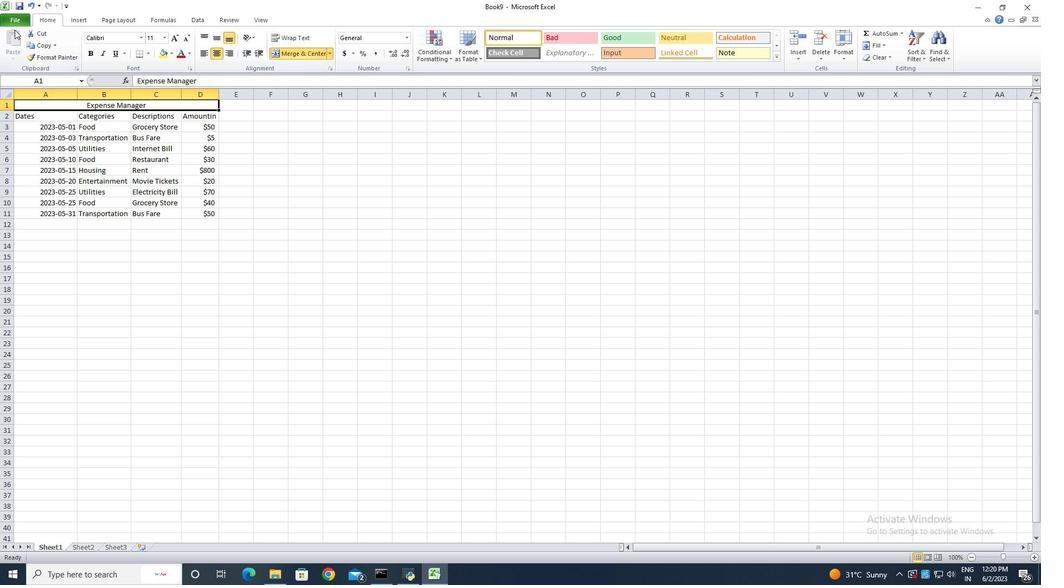 
Action: Mouse pressed left at (13, 21)
Screenshot: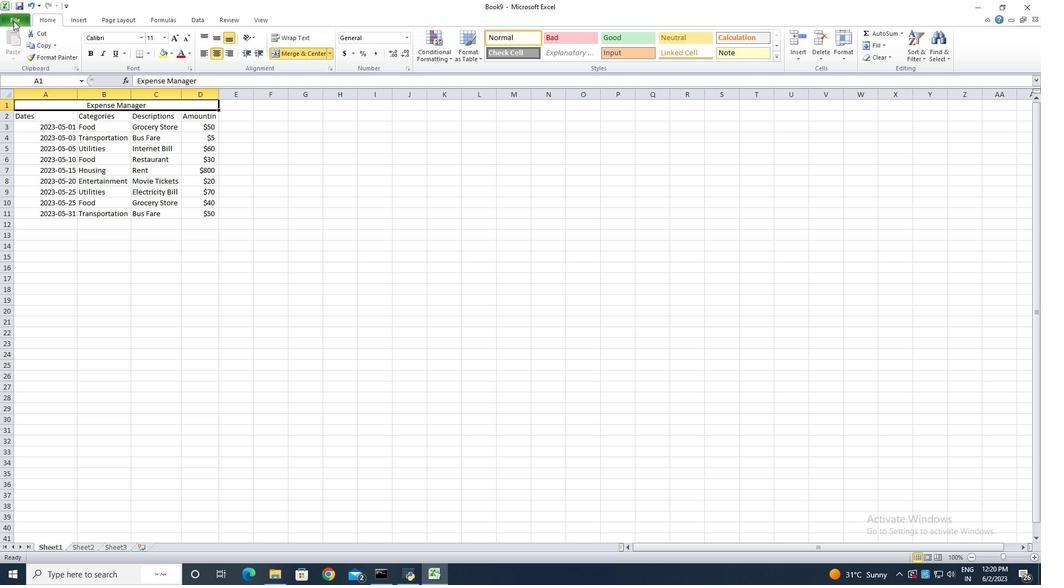 
Action: Mouse moved to (34, 52)
Screenshot: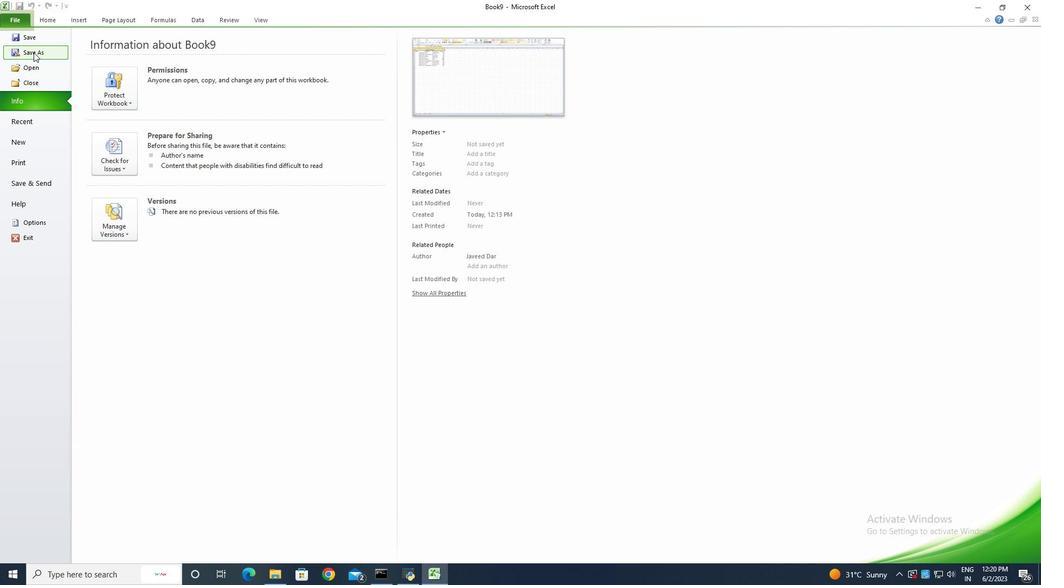 
Action: Mouse pressed left at (34, 52)
Screenshot: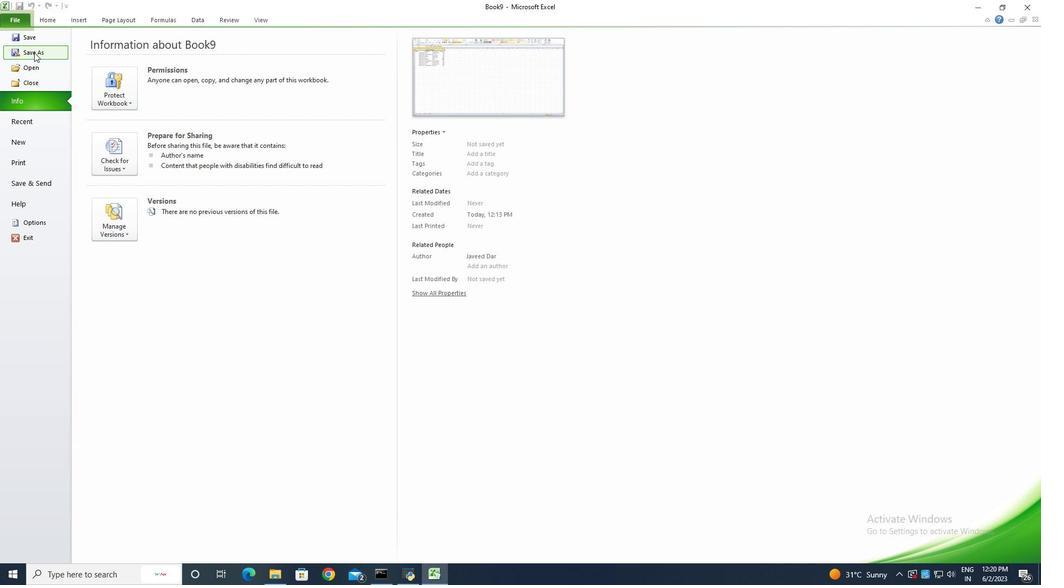 
Action: Key pressed <Key.shift>Blaze<Key.space><Key.shift>C<Key.backspace><Key.shift>Sales
Screenshot: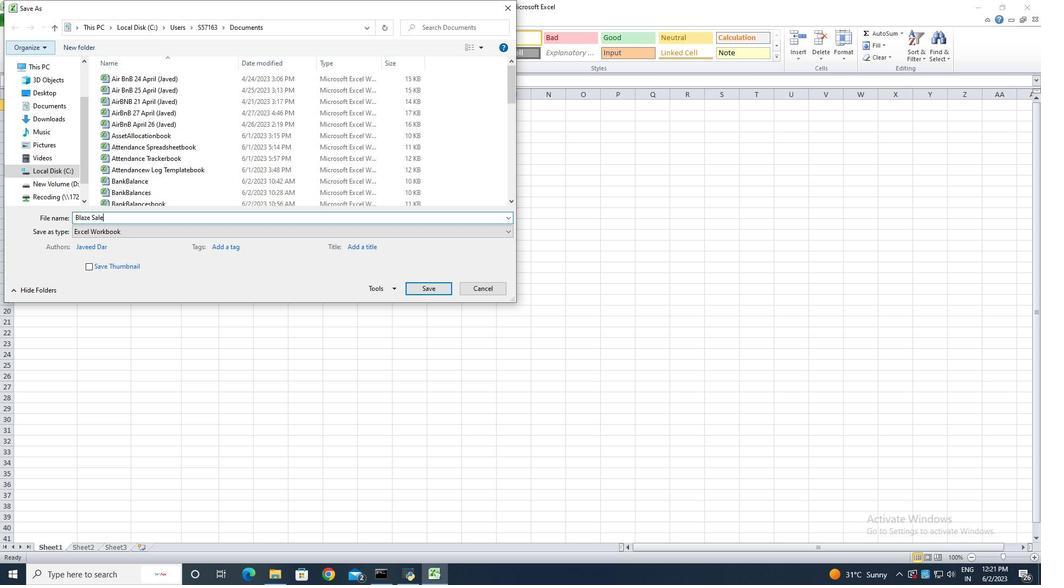 
Action: Mouse moved to (413, 290)
Screenshot: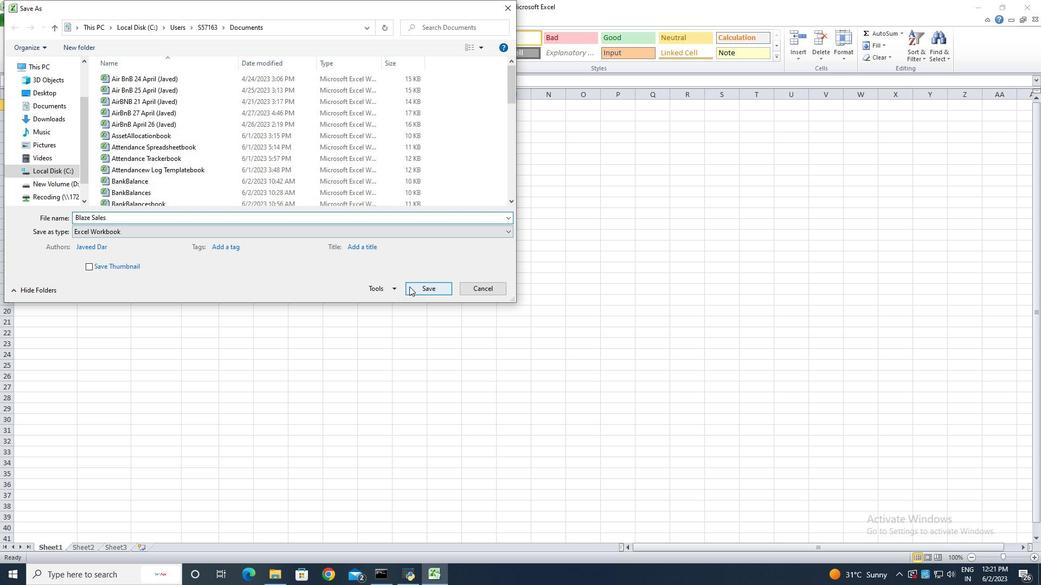 
Action: Mouse pressed left at (413, 290)
Screenshot: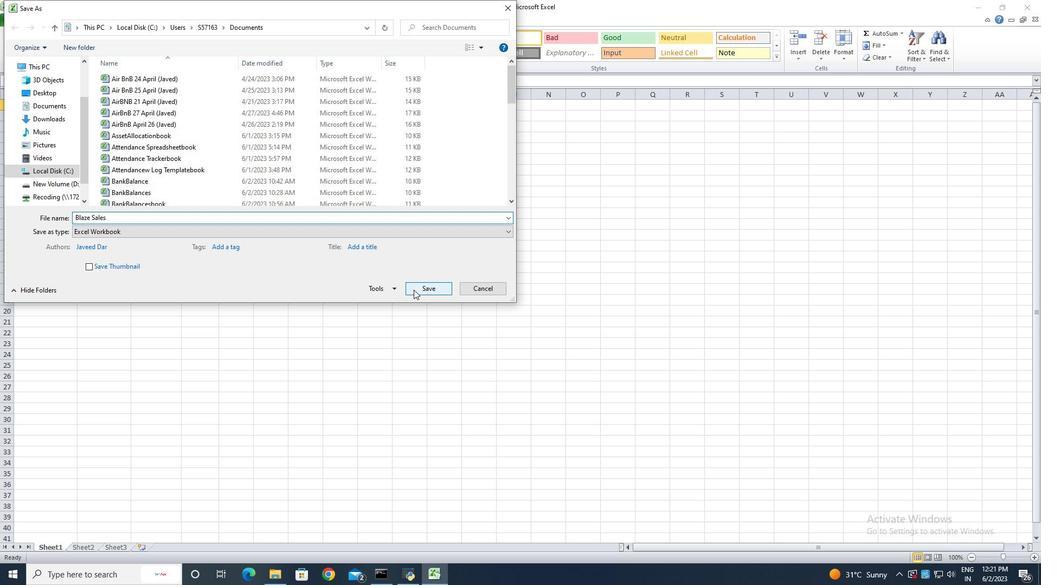 
Action: Mouse moved to (223, 273)
Screenshot: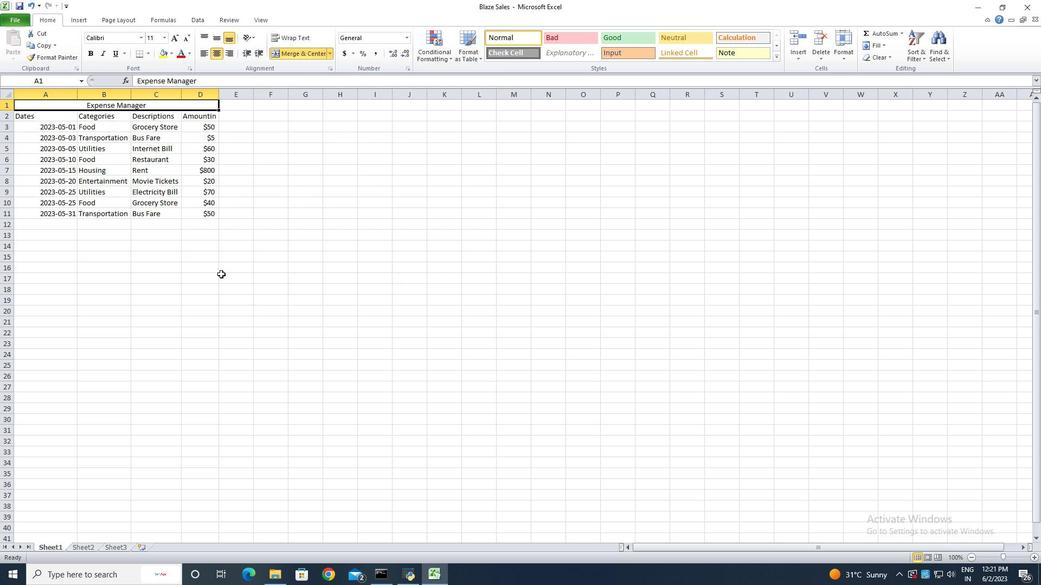 
